 Task: Analyze stock price data using moving averages.
Action: Mouse moved to (87, 319)
Screenshot: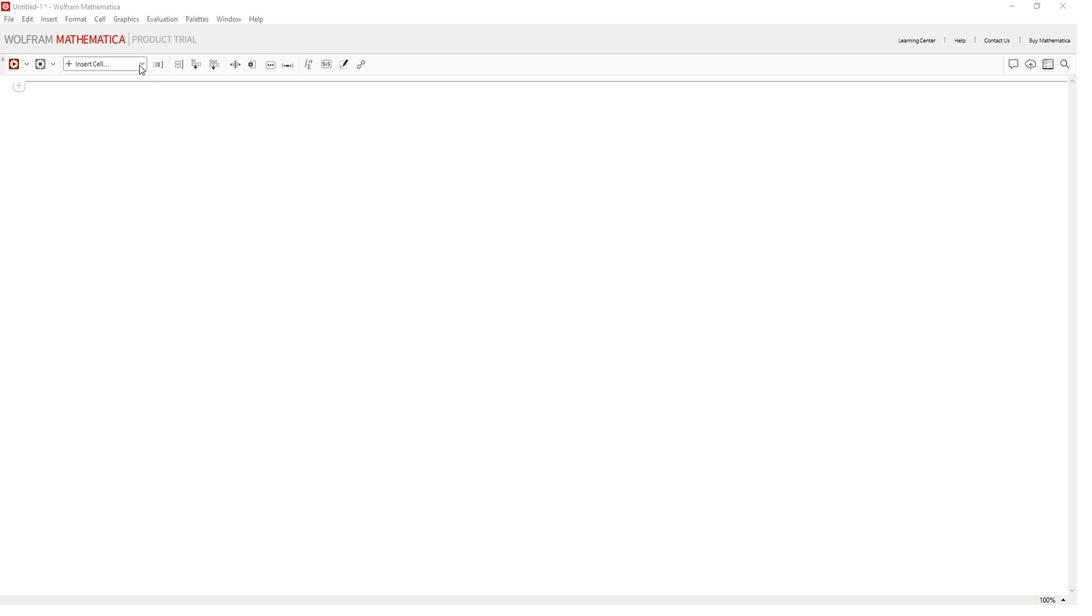 
Action: Mouse pressed left at (87, 319)
Screenshot: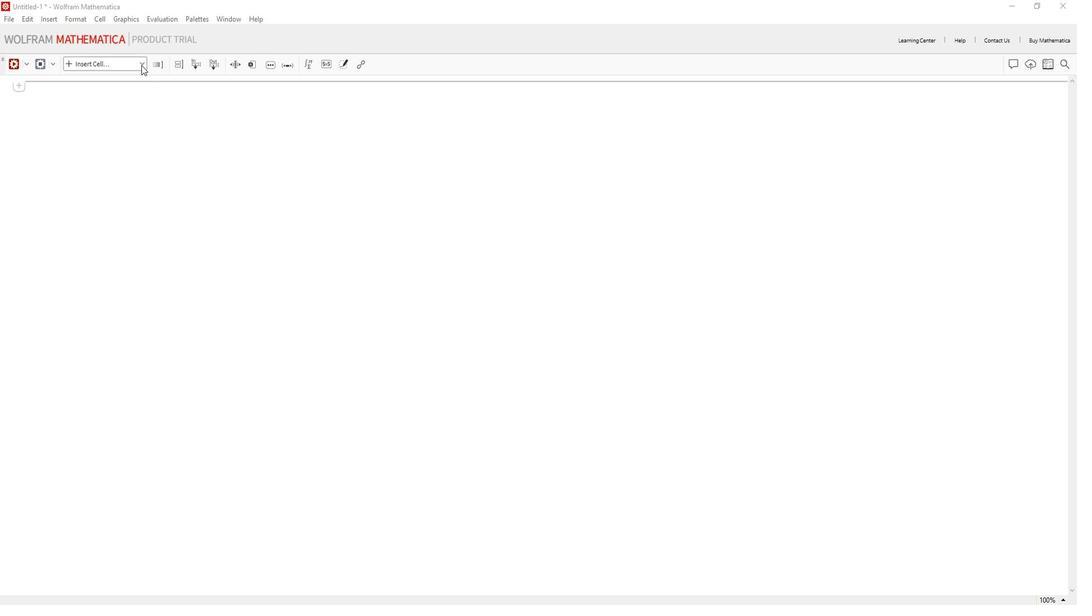 
Action: Mouse moved to (96, 319)
Screenshot: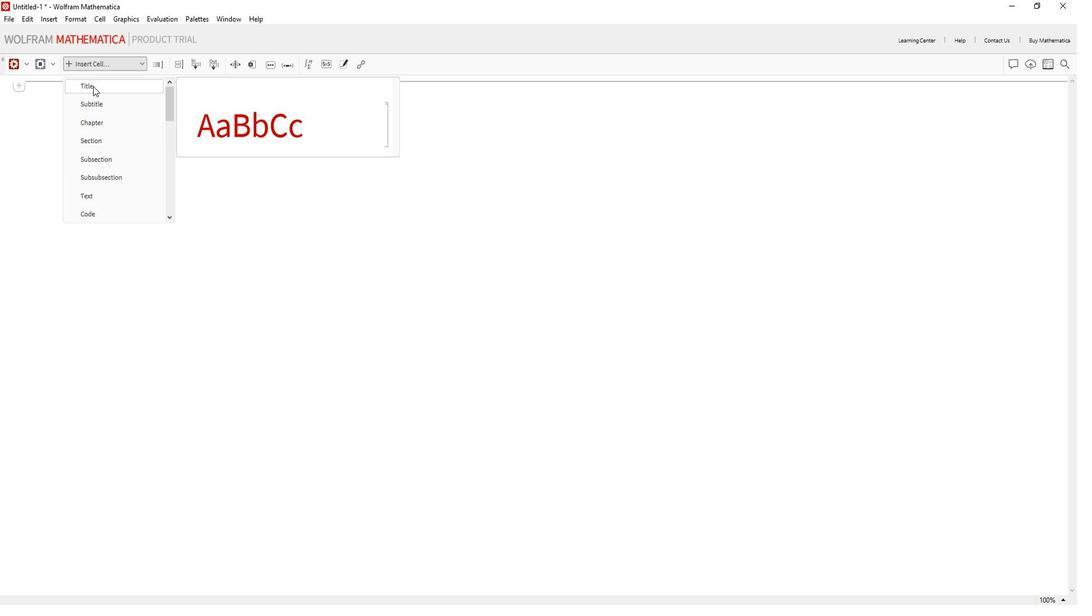 
Action: Mouse pressed left at (96, 319)
Screenshot: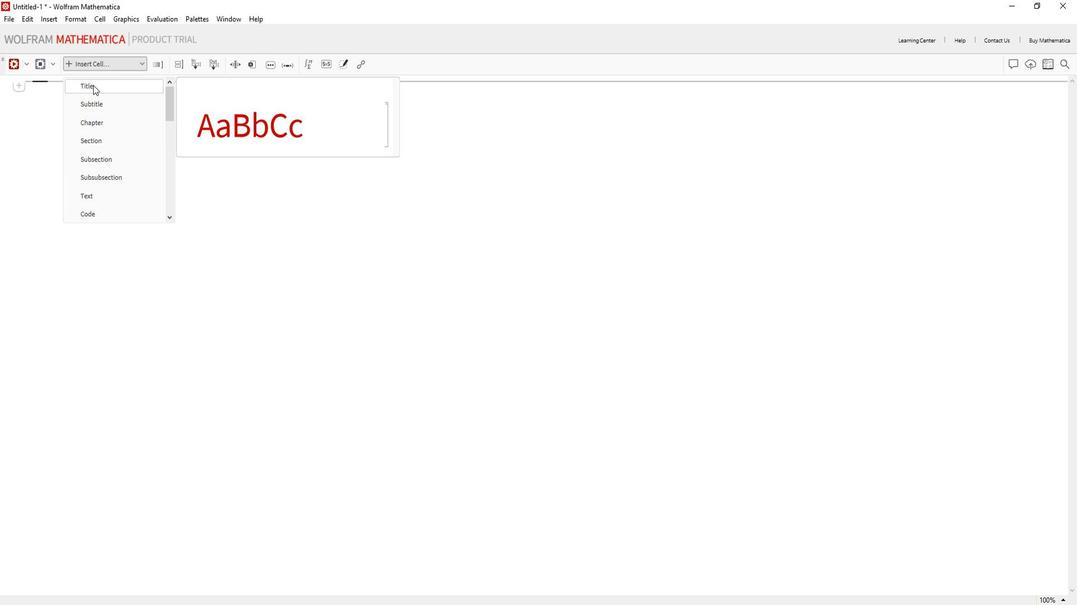 
Action: Mouse moved to (83, 317)
Screenshot: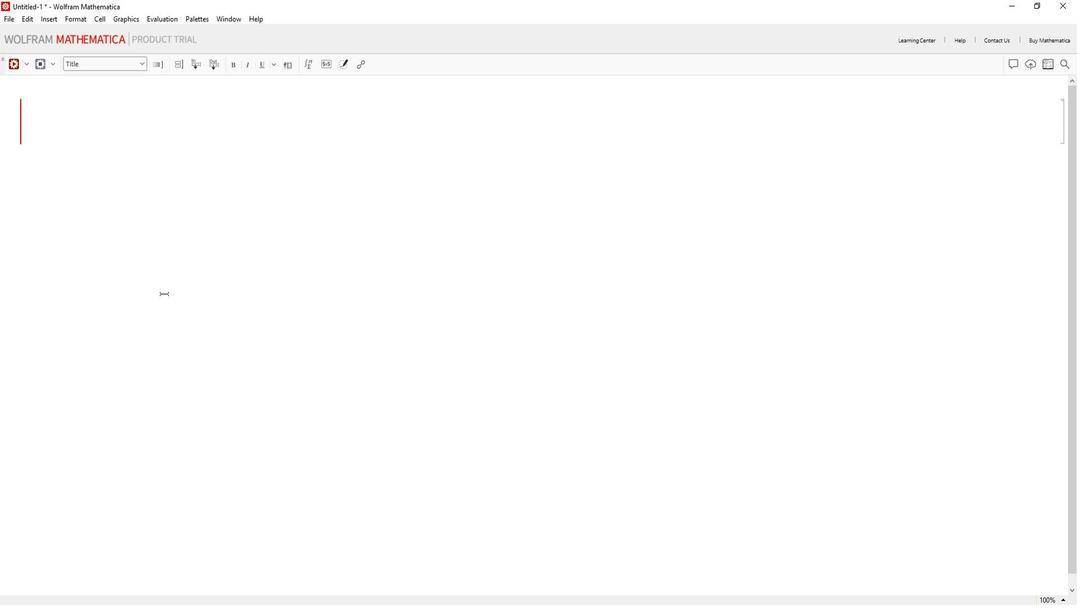 
Action: Key pressed <Key.caps_lock>A<Key.caps_lock>nalyze<Key.space><Key.caps_lock>S<Key.caps_lock><Key.backspace>stock<Key.space>price<Key.space>data<Key.backspace><Key.backspace><Key.backspace><Key.backspace><Key.backspace><Key.backspace>e
Screenshot: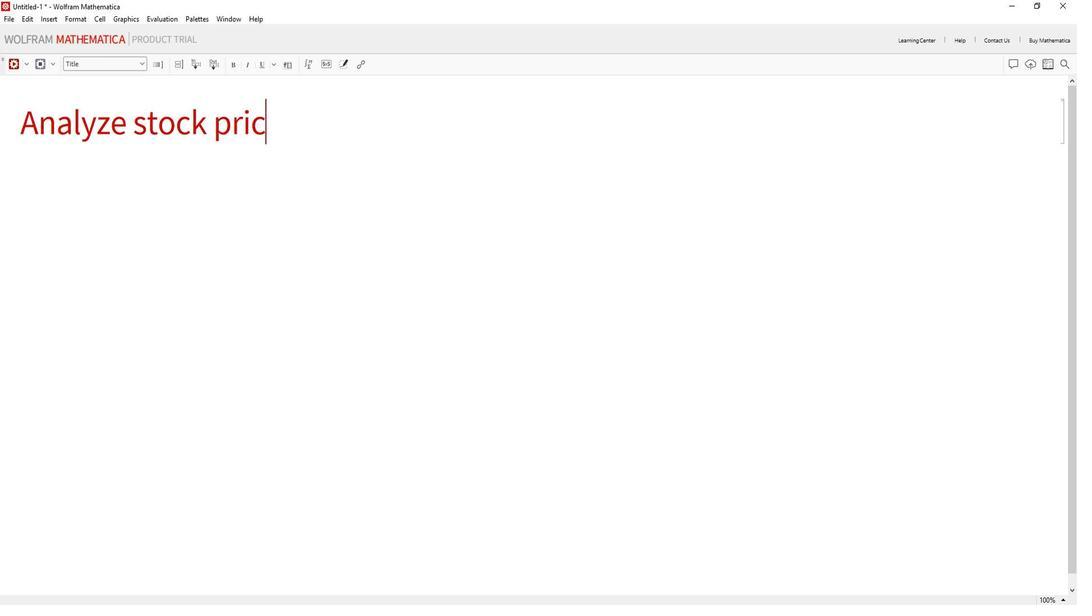 
Action: Mouse moved to (85, 318)
Screenshot: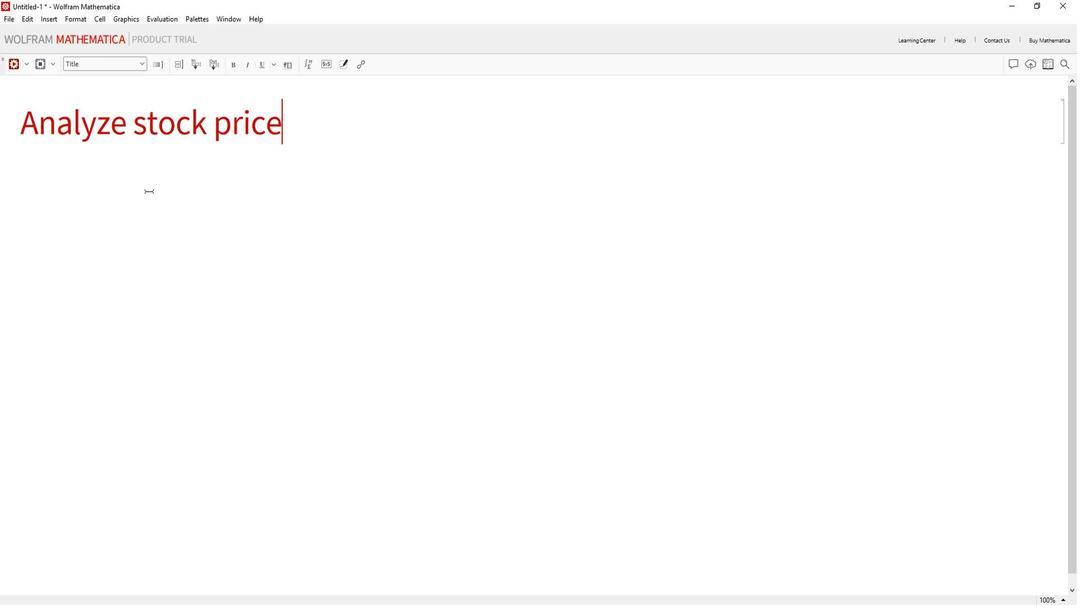 
Action: Mouse pressed left at (85, 318)
Screenshot: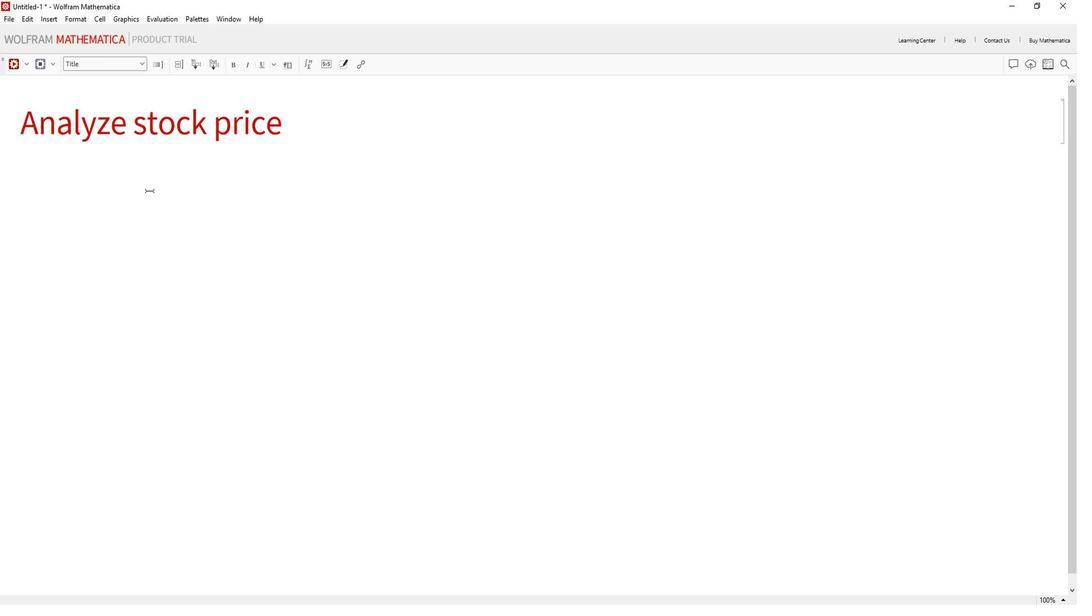 
Action: Mouse moved to (87, 319)
Screenshot: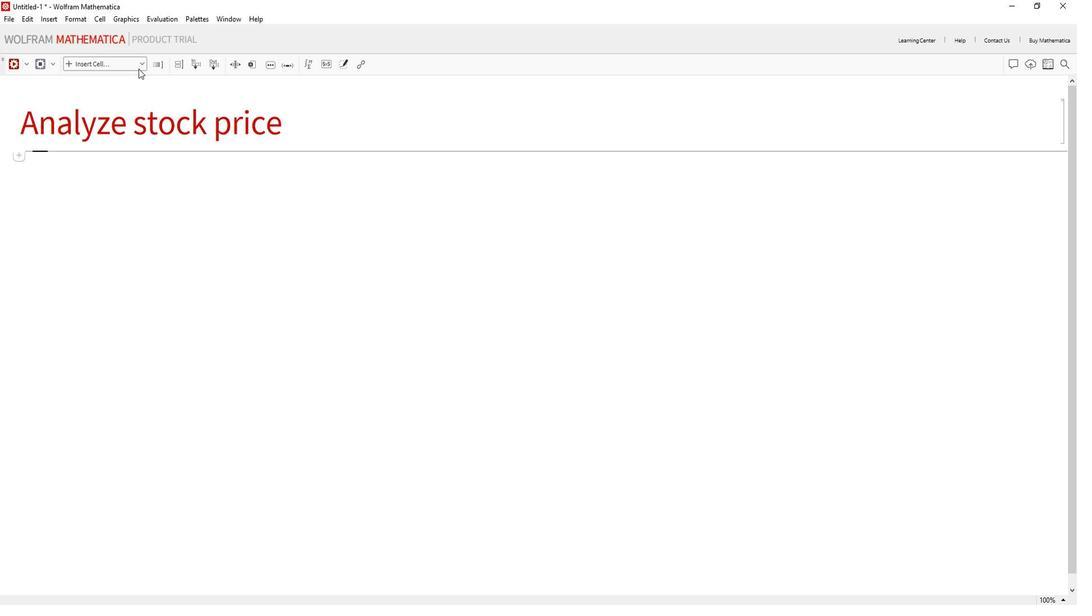
Action: Mouse pressed left at (87, 319)
Screenshot: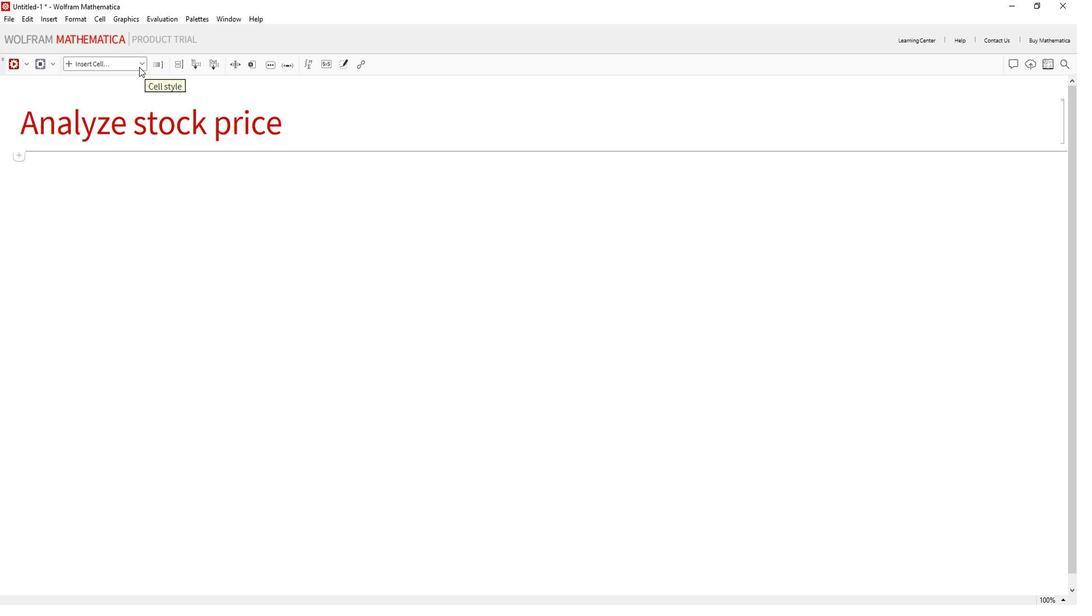 
Action: Mouse moved to (98, 318)
Screenshot: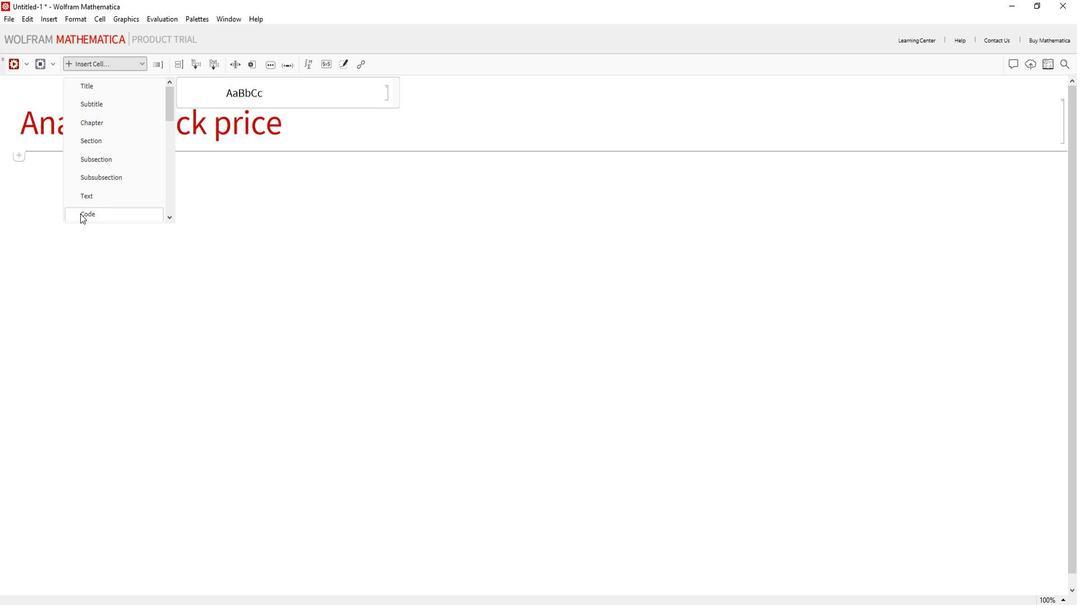 
Action: Mouse pressed left at (98, 318)
Screenshot: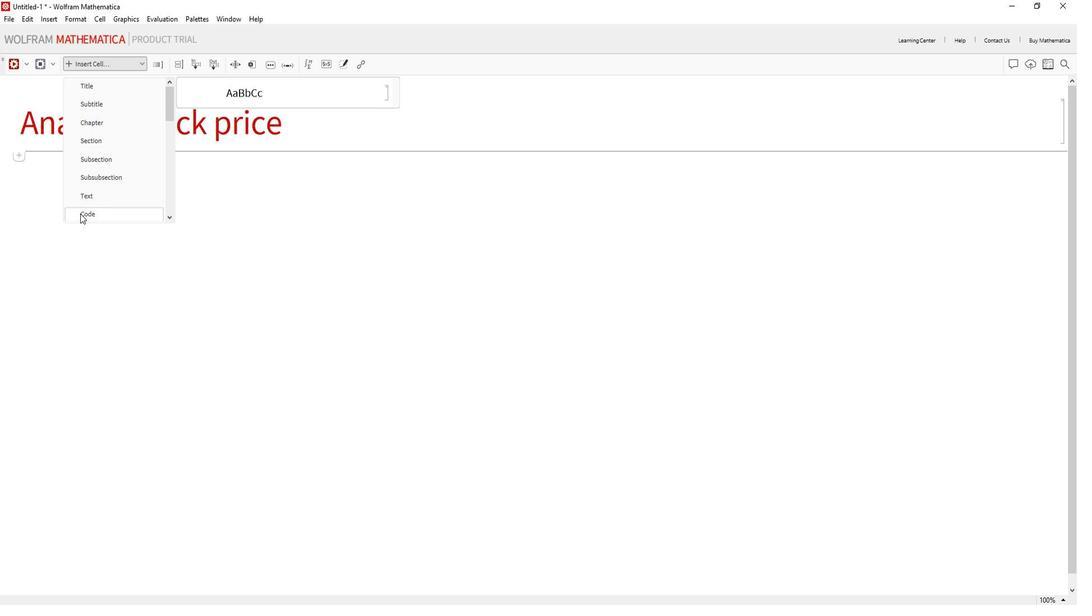 
Action: Mouse moved to (127, 318)
Screenshot: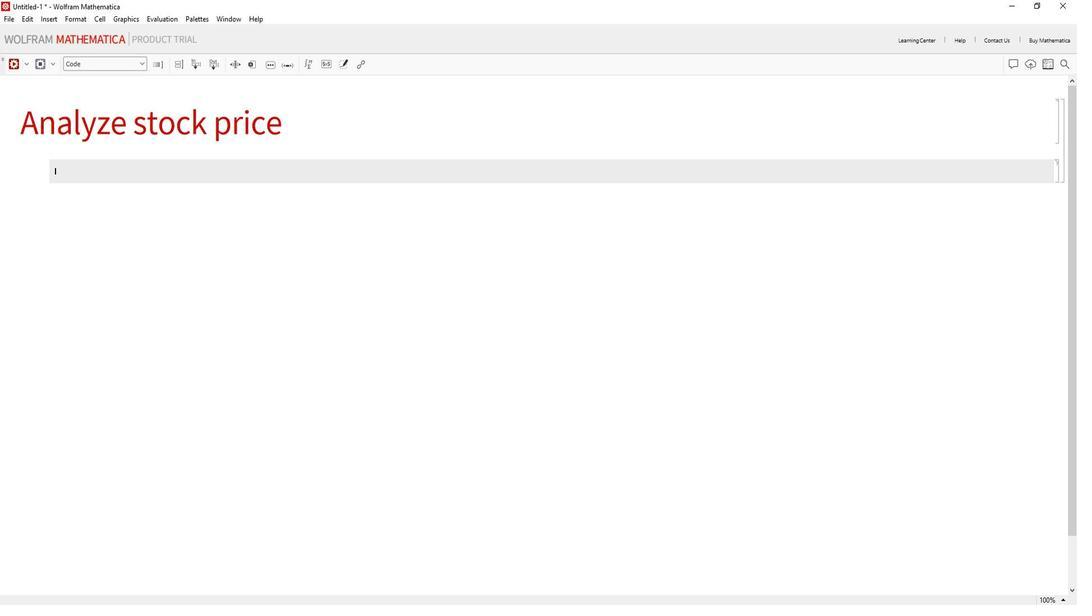 
Action: Mouse pressed left at (127, 318)
Screenshot: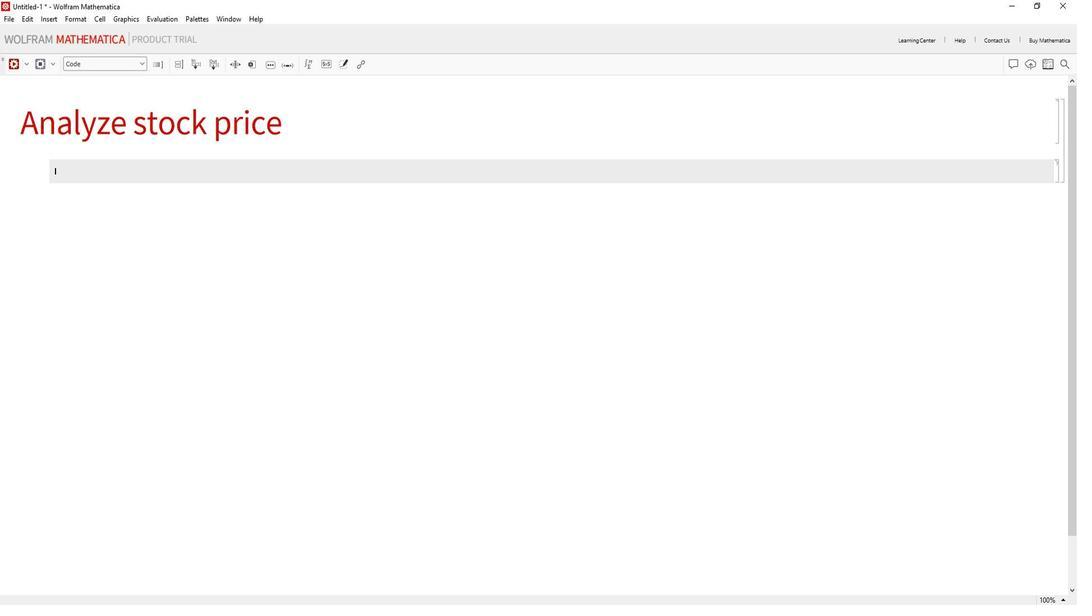 
Action: Mouse moved to (174, 316)
Screenshot: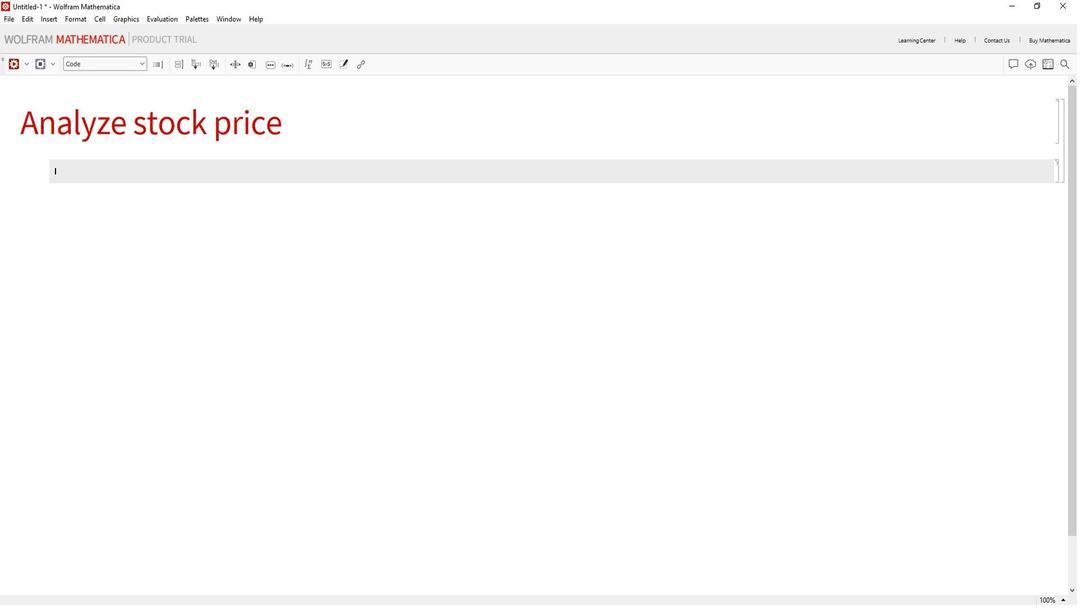 
Action: Mouse scrolled (174, 316) with delta (0, 0)
Screenshot: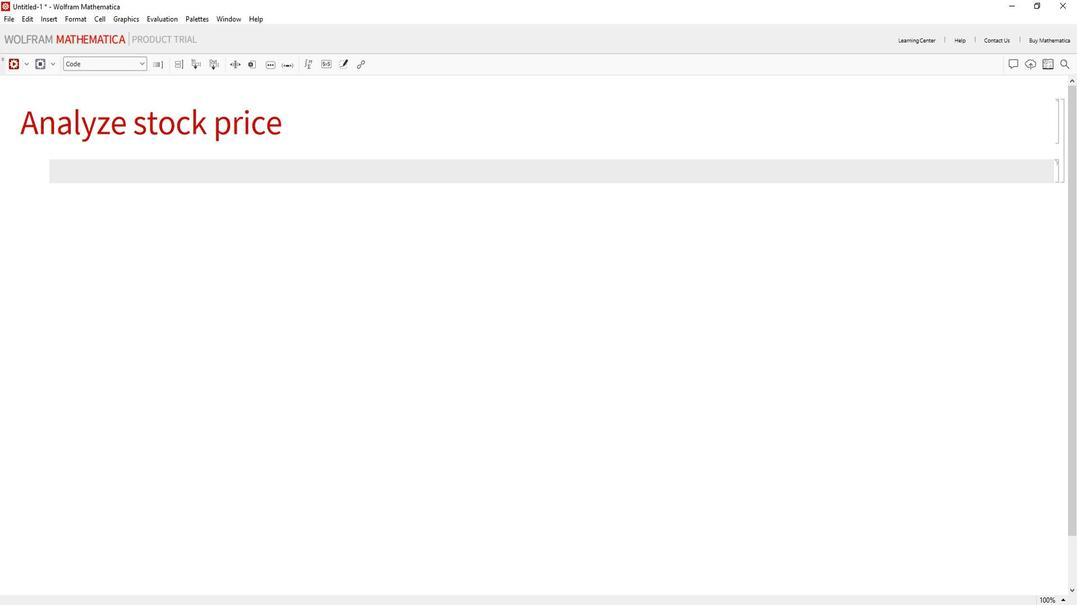 
Action: Mouse scrolled (174, 316) with delta (0, 0)
Screenshot: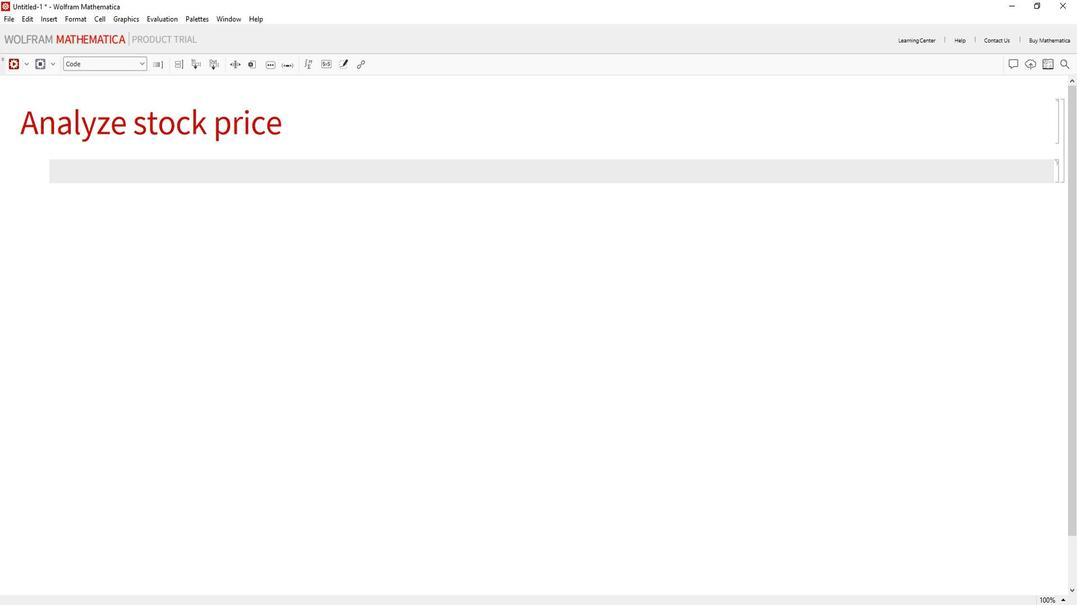 
Action: Mouse scrolled (174, 316) with delta (0, 0)
Screenshot: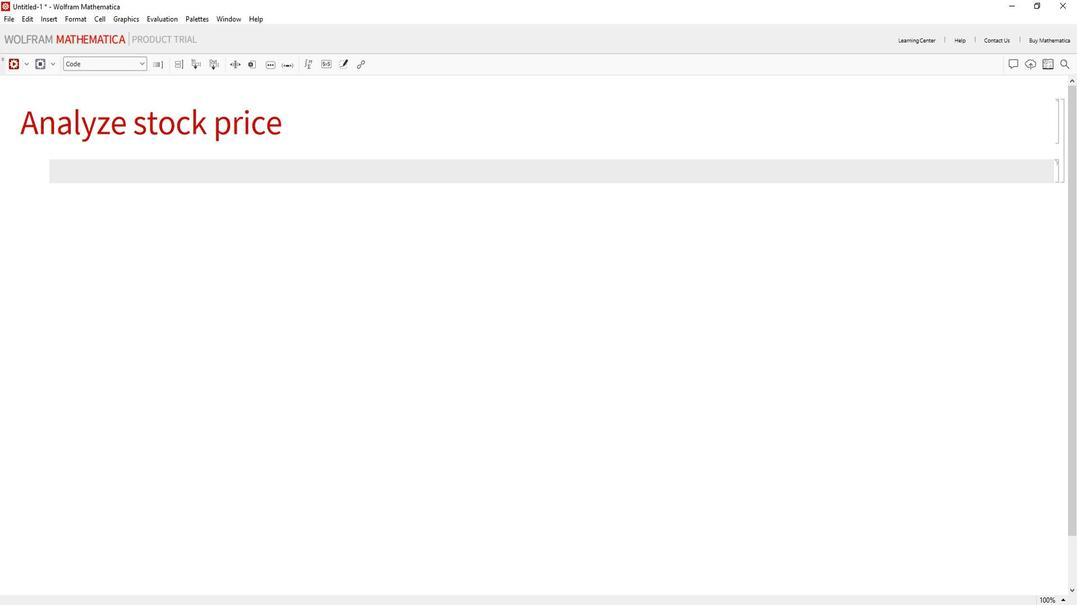 
Action: Mouse scrolled (174, 316) with delta (0, 0)
Screenshot: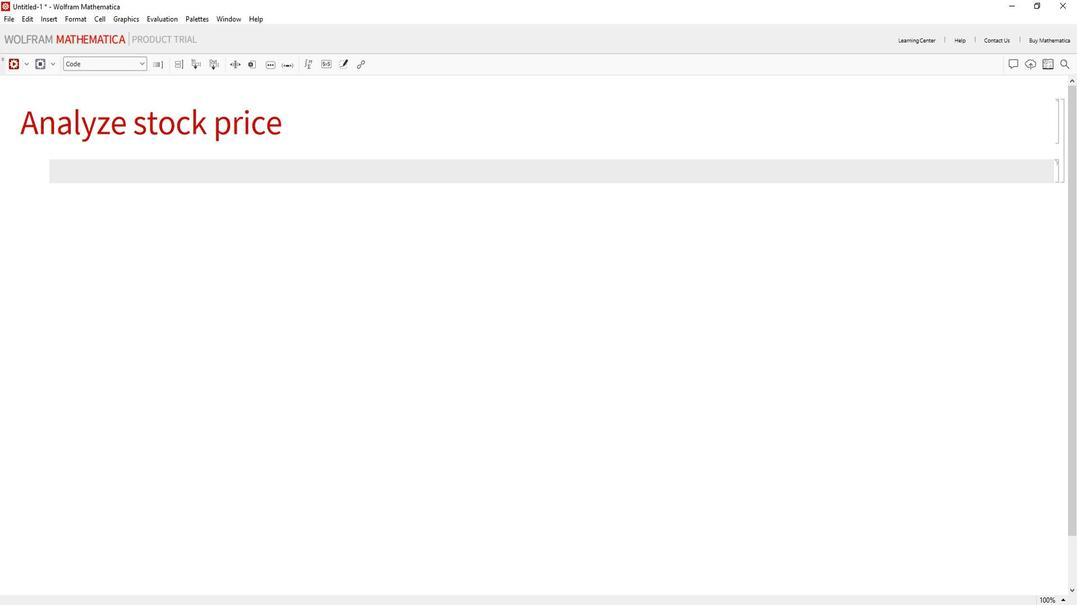 
Action: Mouse moved to (103, 318)
Screenshot: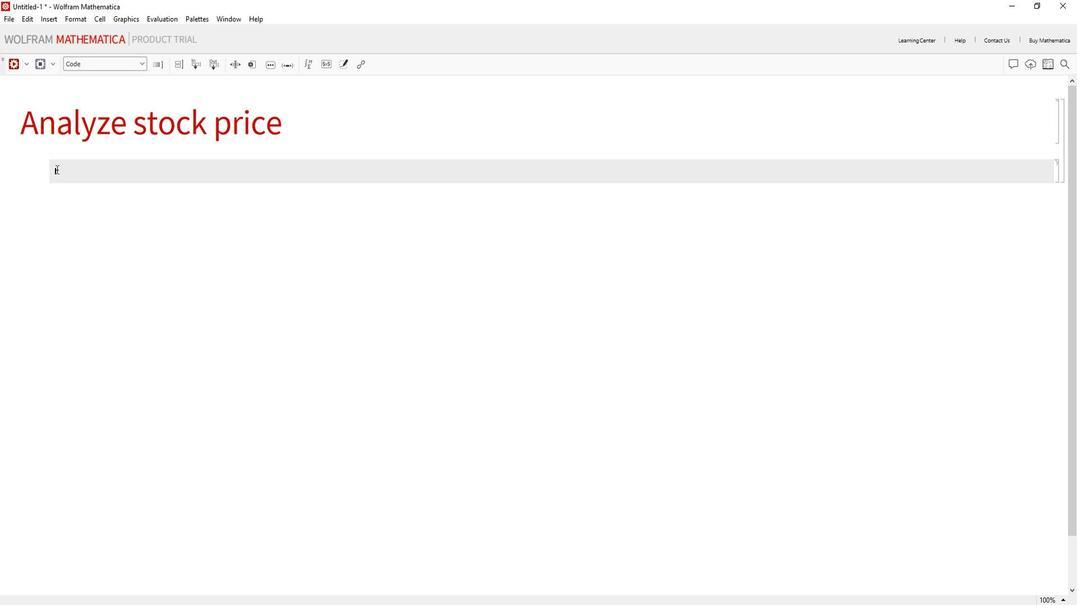 
Action: Mouse pressed left at (103, 318)
Screenshot: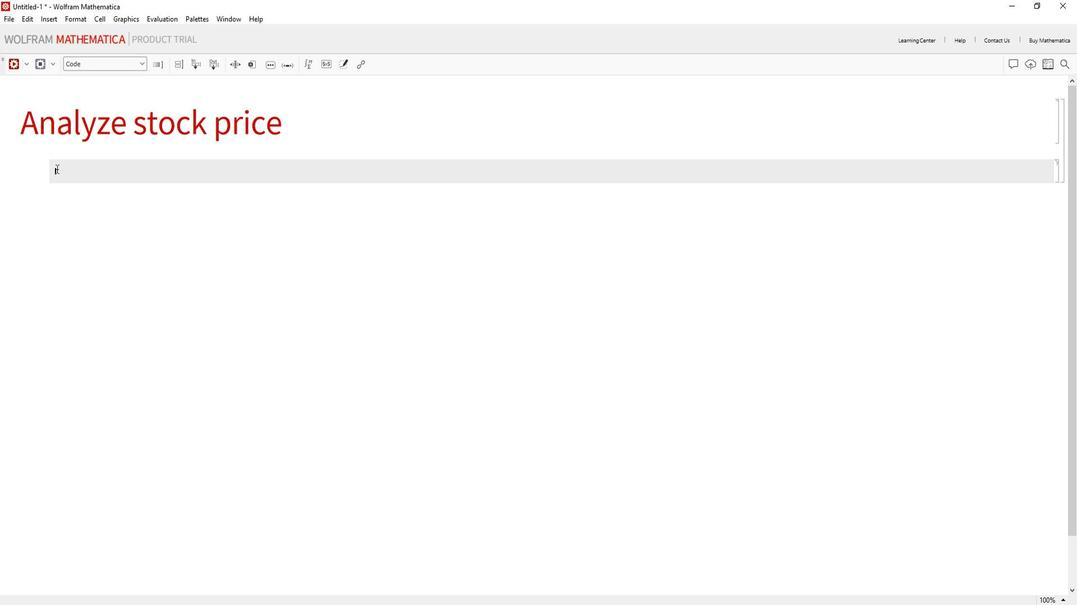 
Action: Key pressed <Key.backspace>stock<Key.caps_lock>P<Key.caps_lock>rices<Key.space><Key.space>=<Key.space><Key.backspace><Key.backspace><Key.backspace>=<Key.space><Key.caps_lock>F<Key.caps_lock>inac<Key.backspace>ncial<Key.caps_lock>D<Key.caps_lock>ata[<Key.shift_r>"<Key.caps_lock>AAPL<Key.right>,<Key.space><Key.shift_r>"<Key.caps_lock>c<Key.caps_lock>LO<Key.backspace><Key.backspace><Key.backspace>C<Key.caps_lock>lose<Key.right>,<Key.space><Key.shift_r>{{2022.<Key.space>1,<Key.space>1<Key.right>,<Key.space><Key.shift_r>{2023,<Key.space>1,<Key.space>
Screenshot: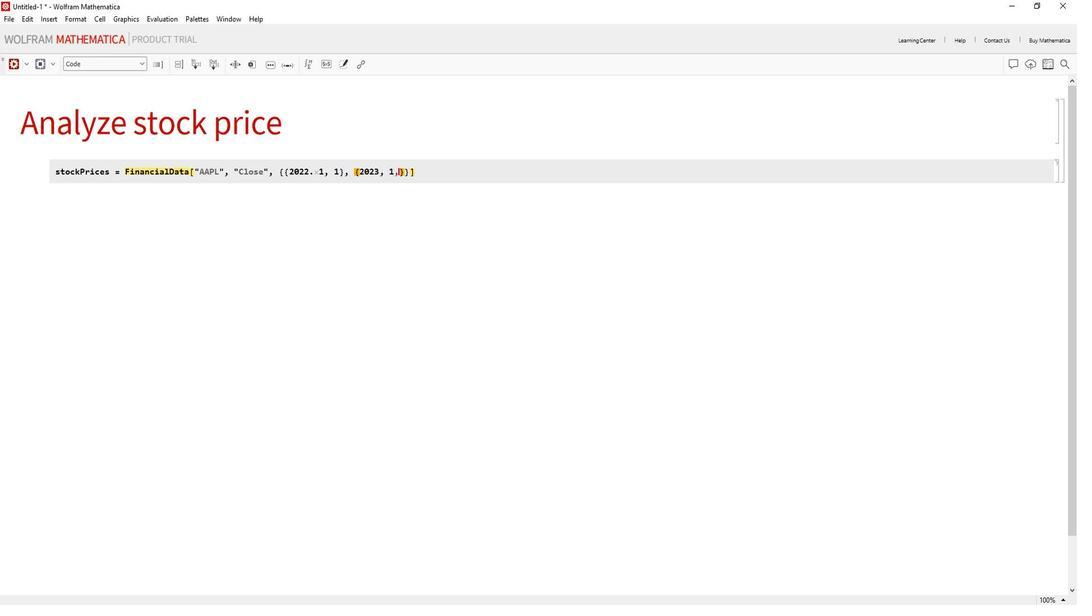 
Action: Mouse moved to (171, 316)
Screenshot: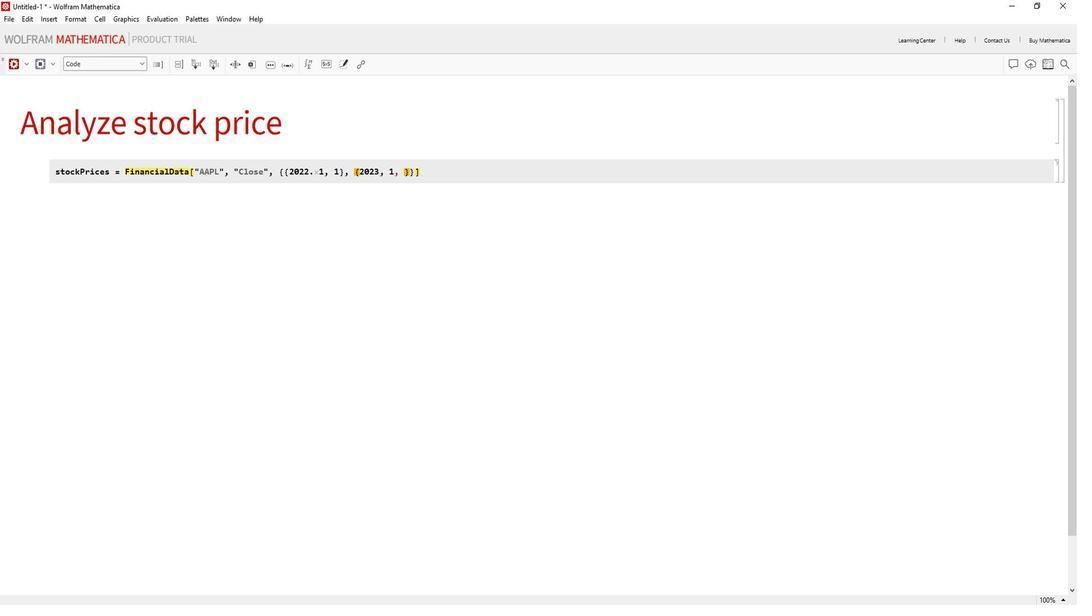 
Action: Mouse pressed left at (171, 316)
Screenshot: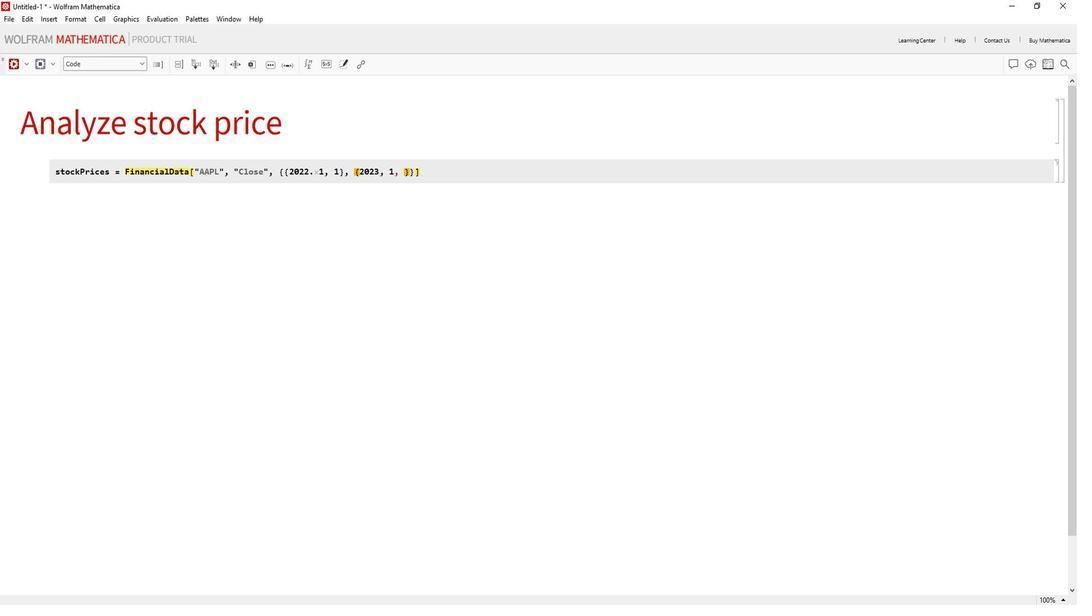 
Action: Mouse moved to (37, 318)
Screenshot: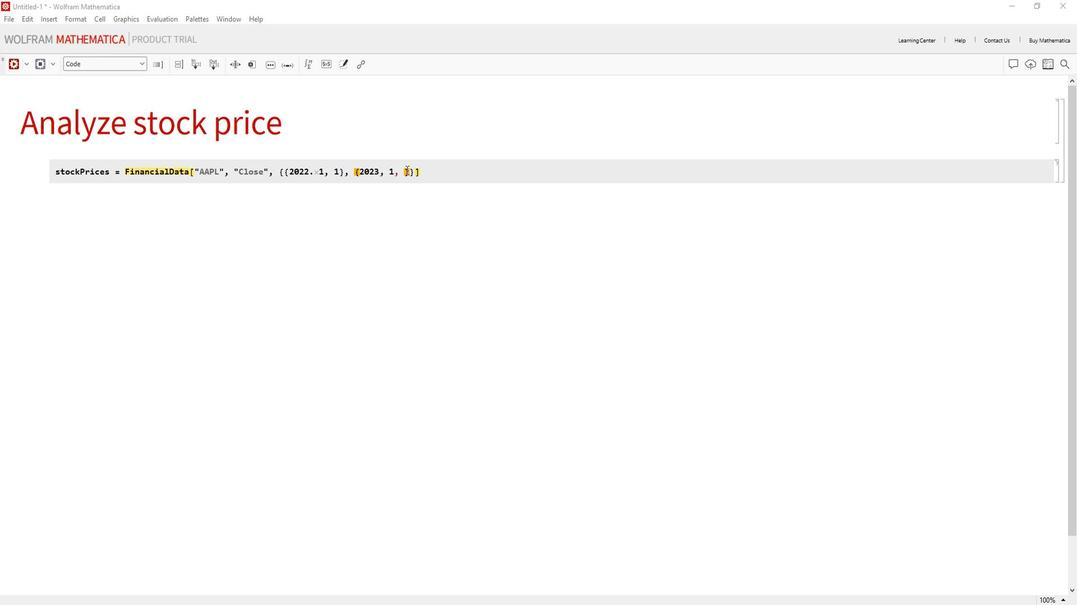 
Action: Mouse pressed left at (37, 318)
Screenshot: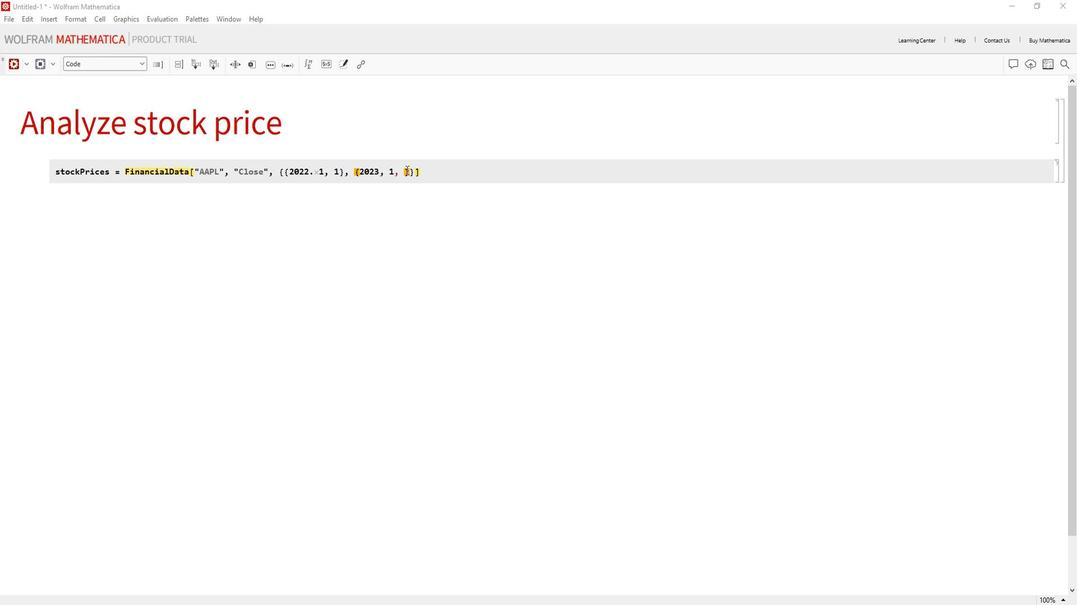 
Action: Mouse moved to (38, 318)
Screenshot: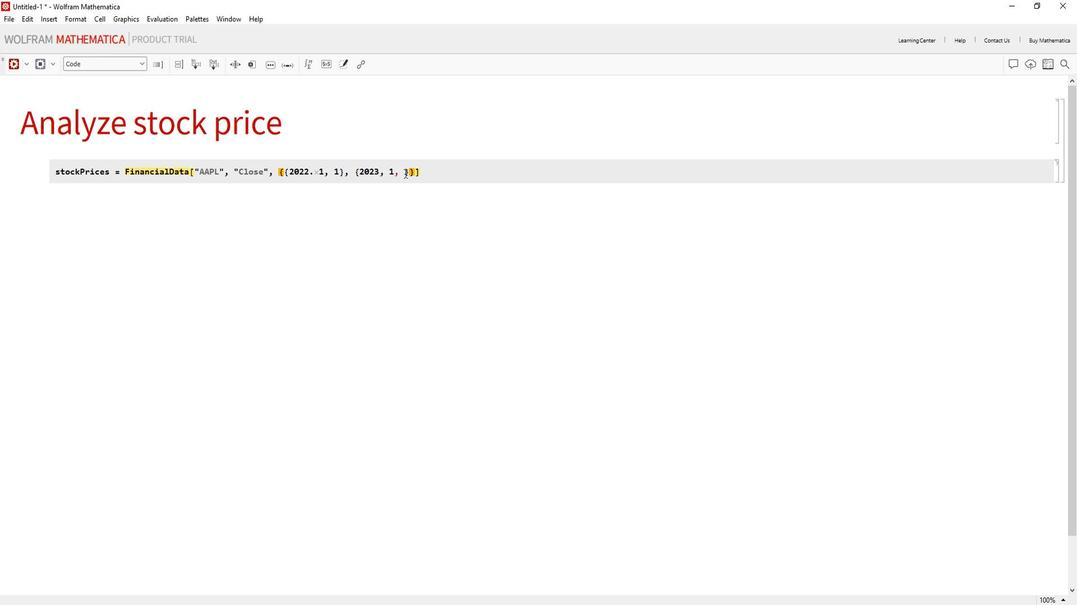 
Action: Mouse pressed left at (38, 318)
Screenshot: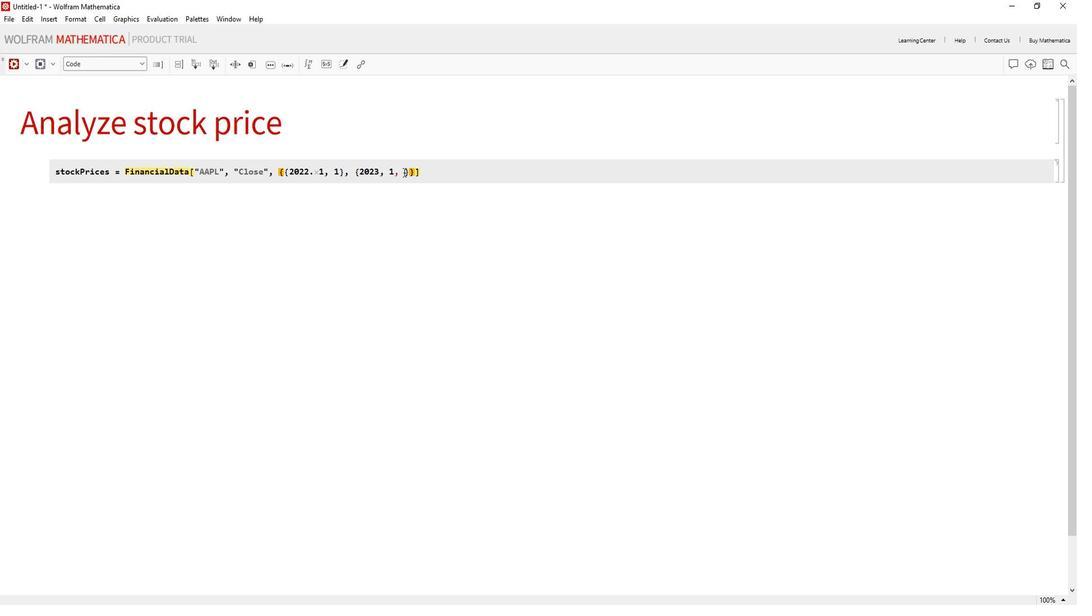 
Action: Mouse moved to (36, 318)
Screenshot: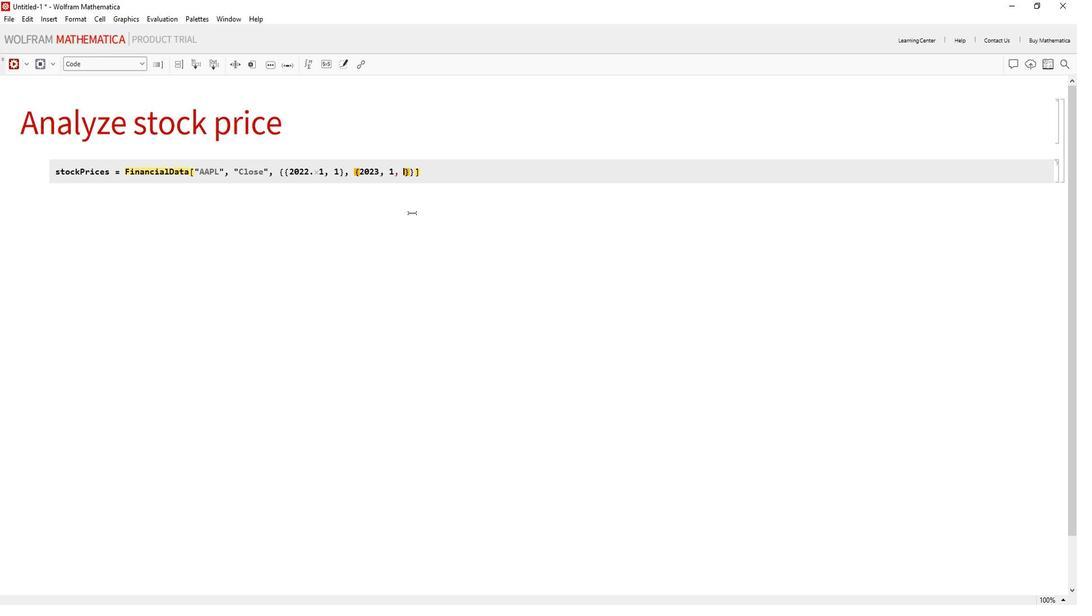
Action: Key pressed 1
Screenshot: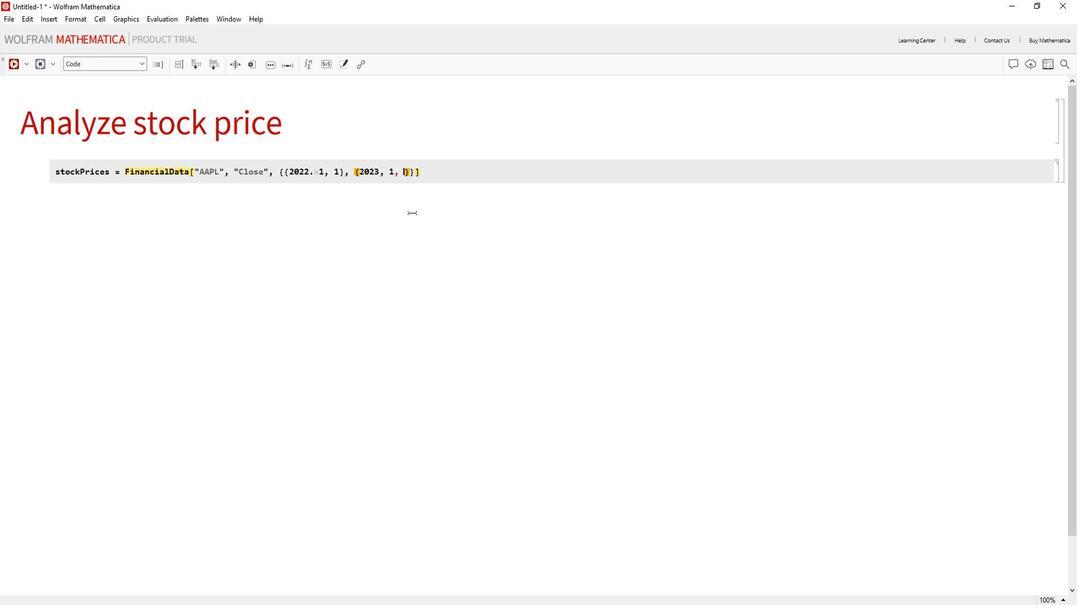 
Action: Mouse moved to (36, 318)
Screenshot: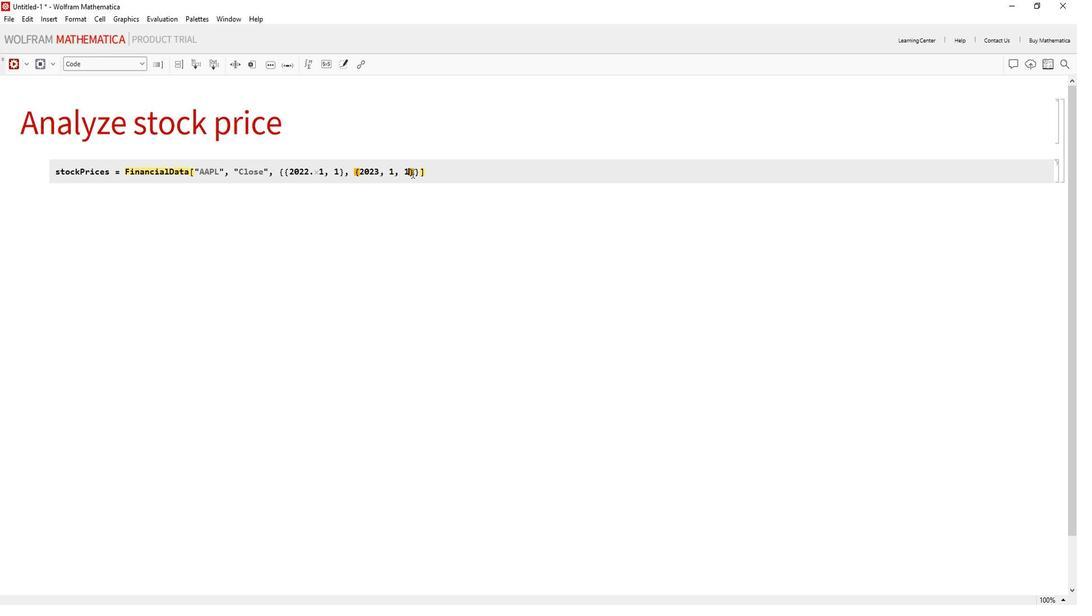 
Action: Mouse pressed left at (36, 318)
Screenshot: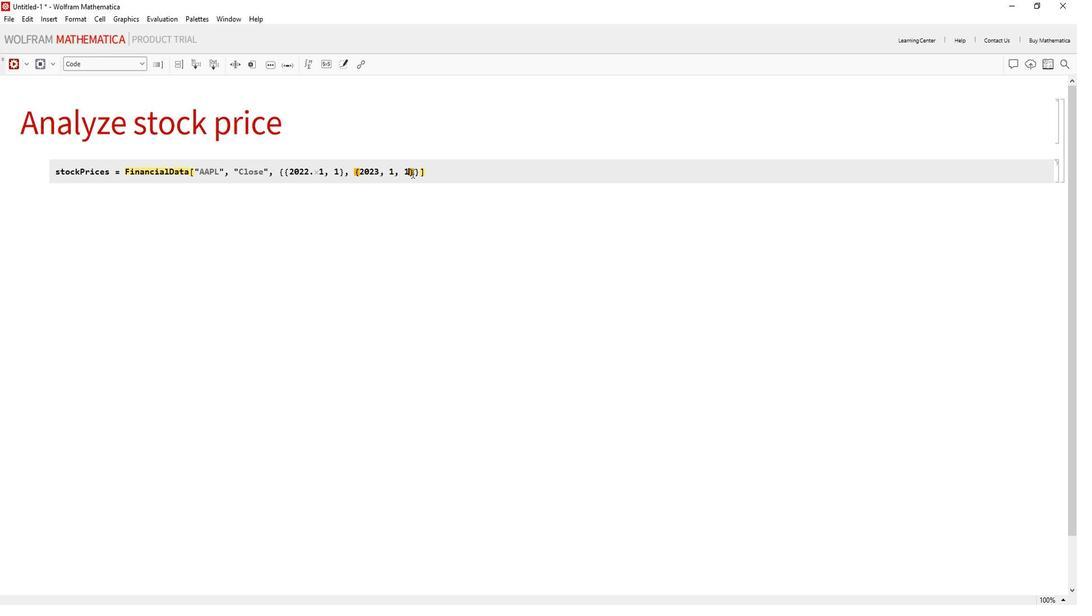 
Action: Mouse moved to (36, 318)
Screenshot: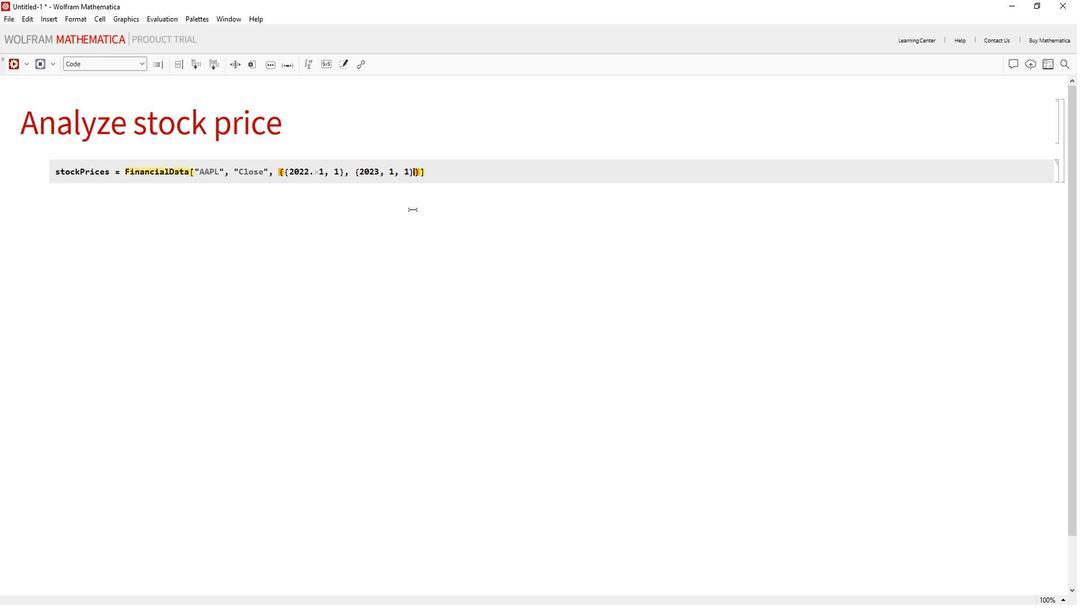 
Action: Key pressed ,<Key.space><Key.shift_r>"<Key.caps_lock>D<Key.caps_lock>ay<Key.right><Key.right><Key.right>;<Key.enter>
Screenshot: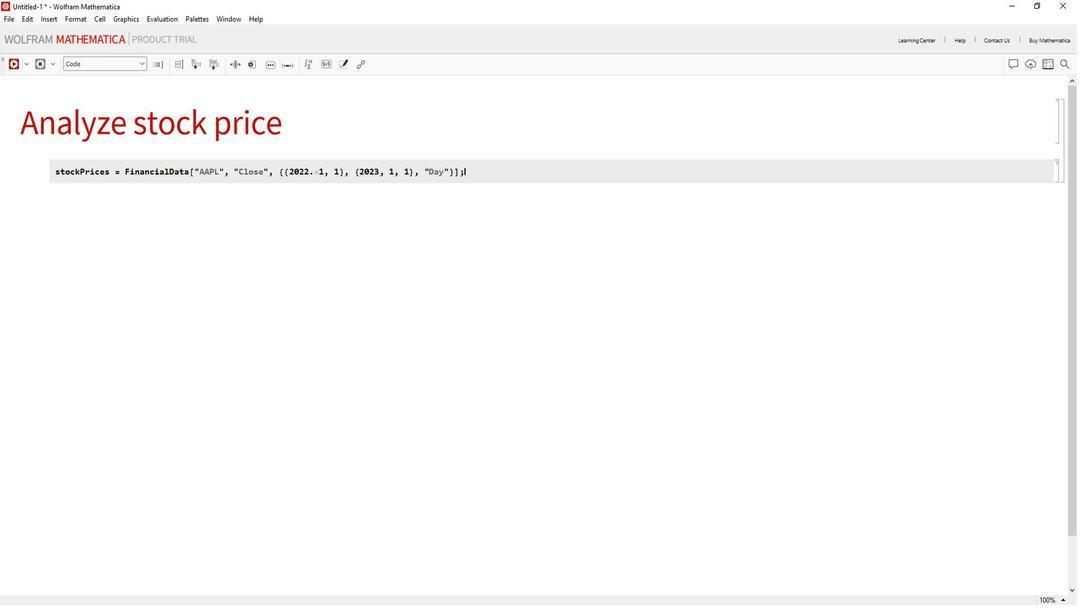 
Action: Mouse moved to (188, 316)
Screenshot: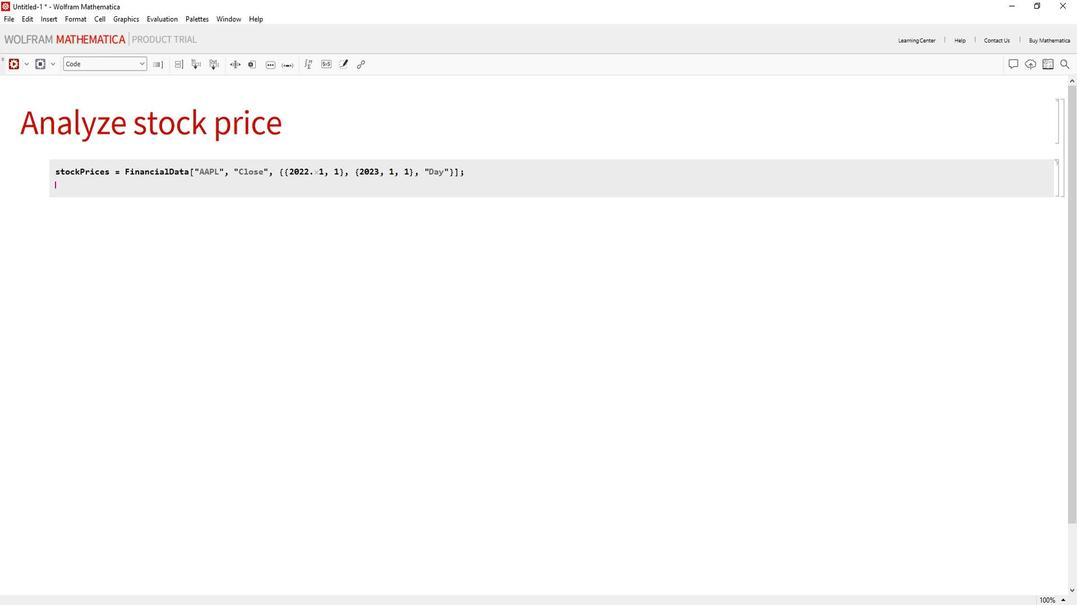 
Action: Mouse pressed left at (188, 316)
Screenshot: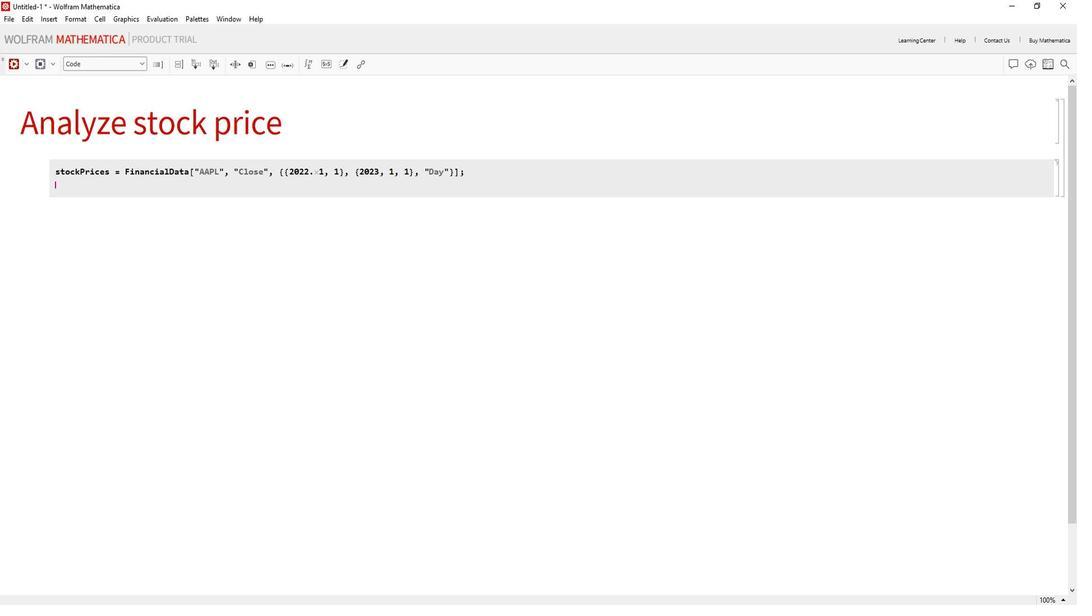 
Action: Mouse moved to (22, 318)
Screenshot: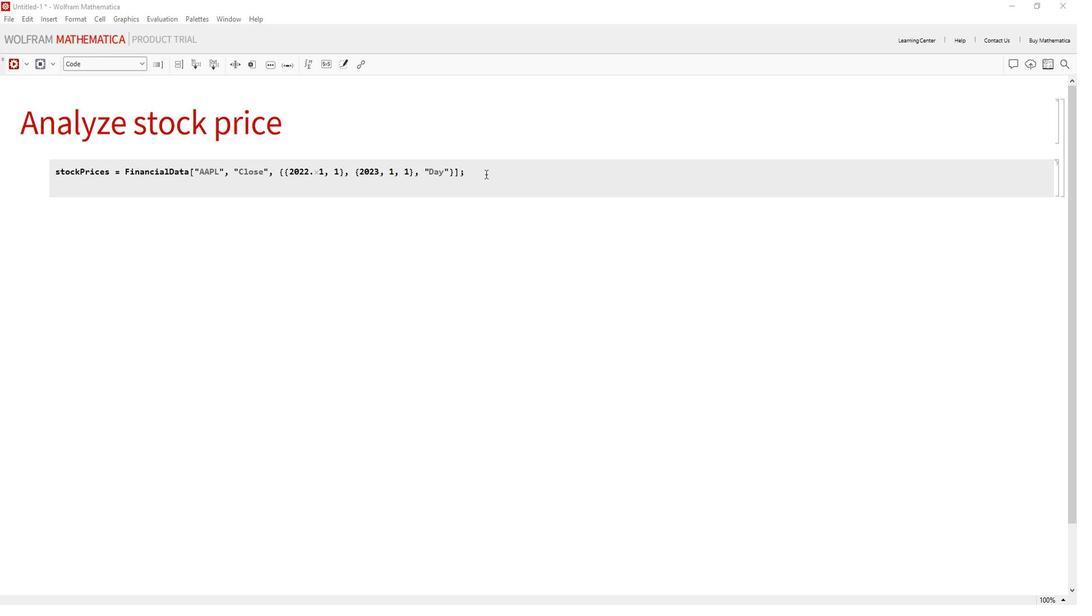 
Action: Mouse pressed left at (22, 318)
Screenshot: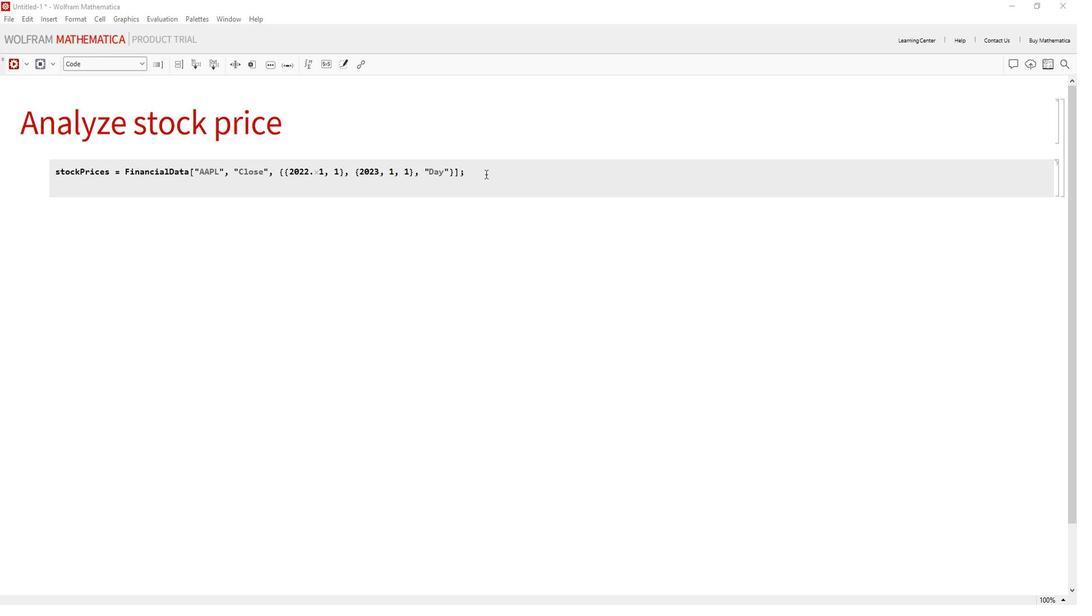 
Action: Key pressed <Key.enter><Key.enter>moving<Key.caps_lock>A<Key.caps_lock>verage20<Key.caps_lock>D<Key.caps_lock>ays<Key.space>=<Key.space><Key.caps_lock>M<Key.caps_lock>oving<Key.caps_lock>A<Key.caps_lock>verage[stock<Key.caps_lock>P<Key.caps_lock>rices,<Key.space>20<Key.right>;<Key.enter>moving<Key.caps_lock>A<Key.caps_lock>verage50<Key.caps_lock>D<Key.caps_lock>ays<Key.space>=<Key.space><Key.caps_lock>M<Key.caps_lock>ove<Key.backspace>ing<Key.caps_lock>A<Key.caps_lock>verage[stock<Key.caps_lock>P<Key.caps_lock>rince<Key.backspace><Key.backspace><Key.backspace>ces,<Key.space>2<Key.backspace>50
Screenshot: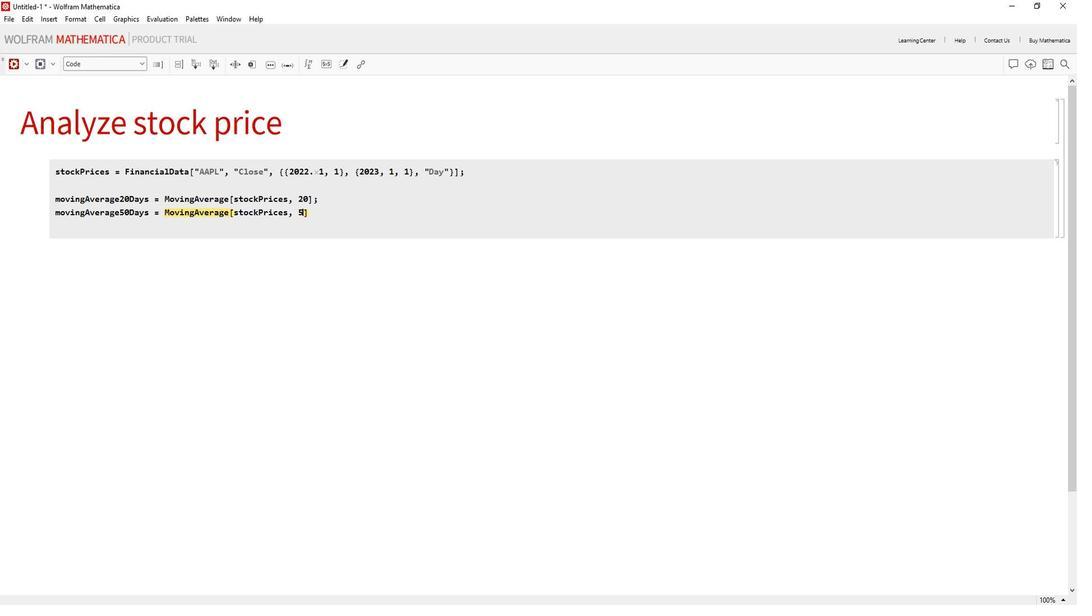 
Action: Mouse moved to (52, 318)
Screenshot: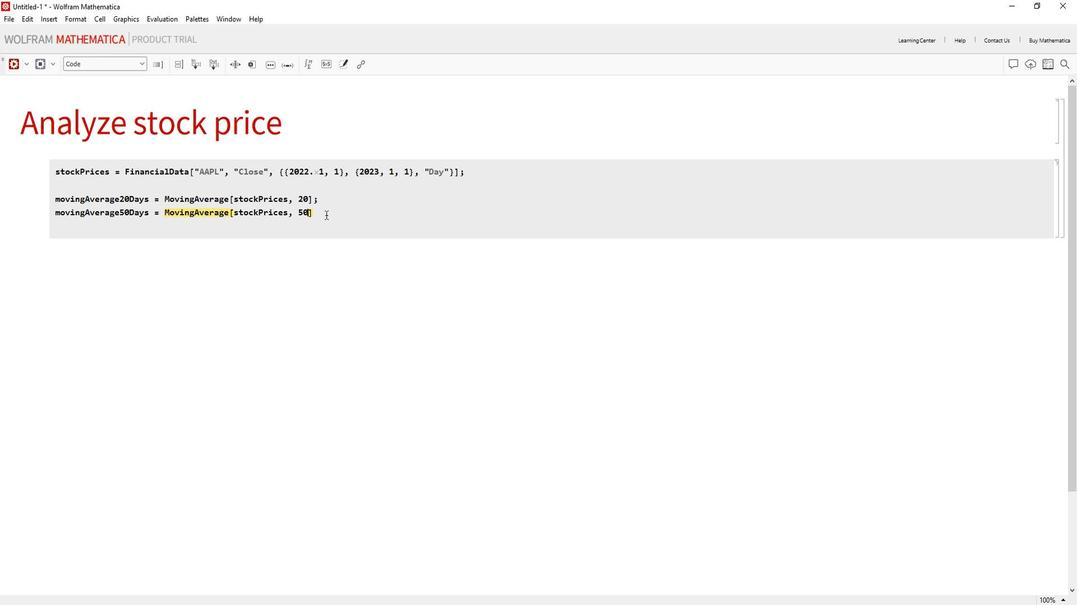 
Action: Mouse pressed left at (52, 318)
Screenshot: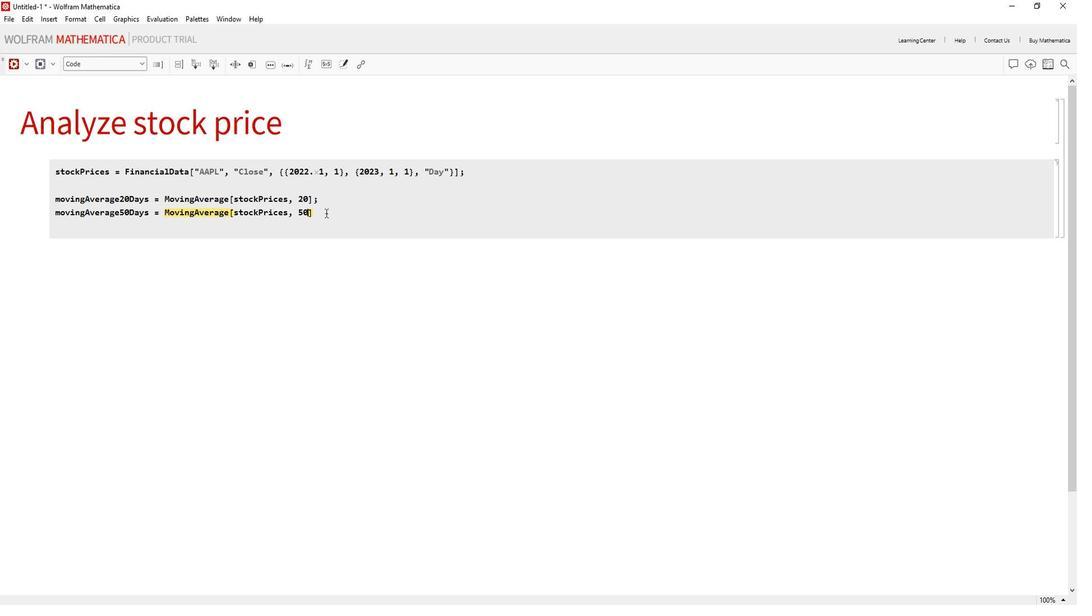 
Action: Key pressed ;<Key.enter><Key.enter><Key.caps_lock>D<Key.caps_lock>ate<Key.caps_lock>L<Key.caps_lock>ist<Key.caps_lock>P<Key.caps_lock>lot[<Key.shift_r>{<Key.caps_lock><Key.caps_lock>stock<Key.caps_lock>P<Key.caps_lock>rices,<Key.space>moving<Key.caps_lock>A<Key.caps_lock>verage<Key.tab>,<Key.space>movi<Key.down><Key.enter><Key.right>,<Key.enter><Key.enter>
Screenshot: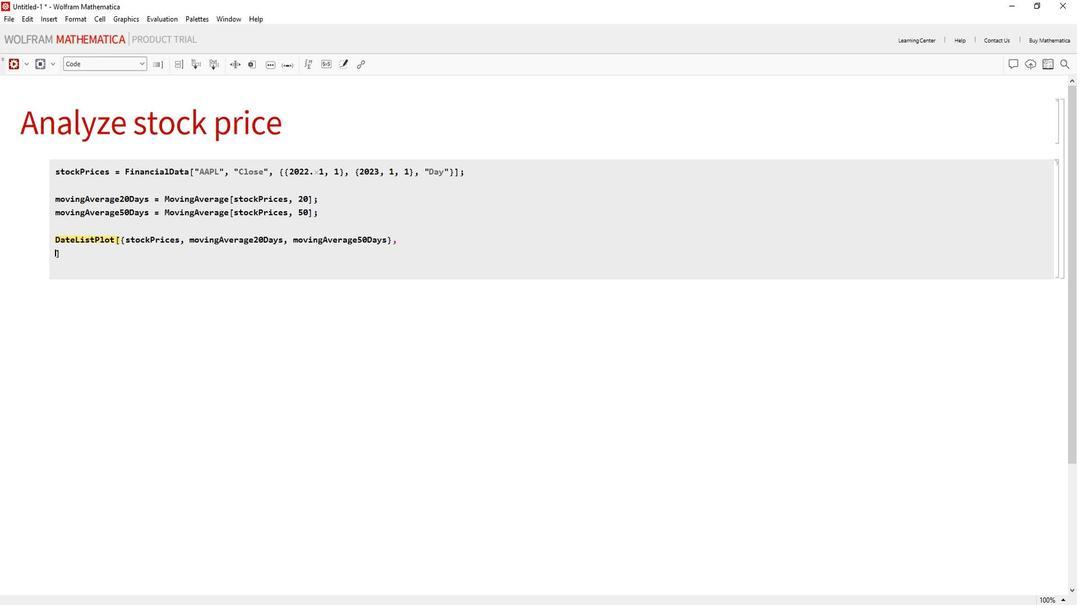 
Action: Mouse moved to (100, 318)
Screenshot: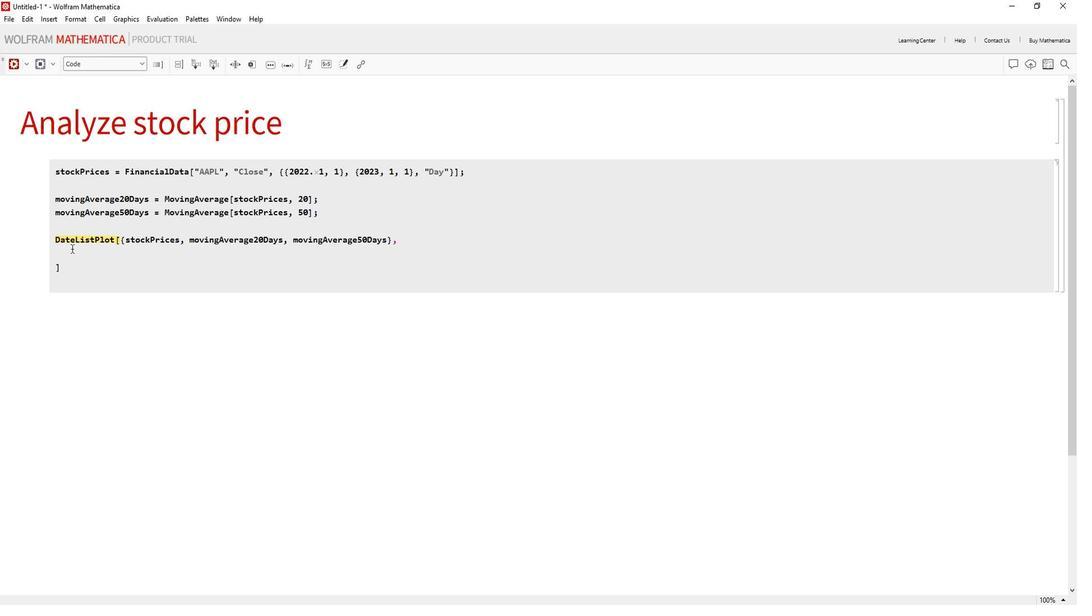
Action: Mouse pressed left at (100, 318)
Screenshot: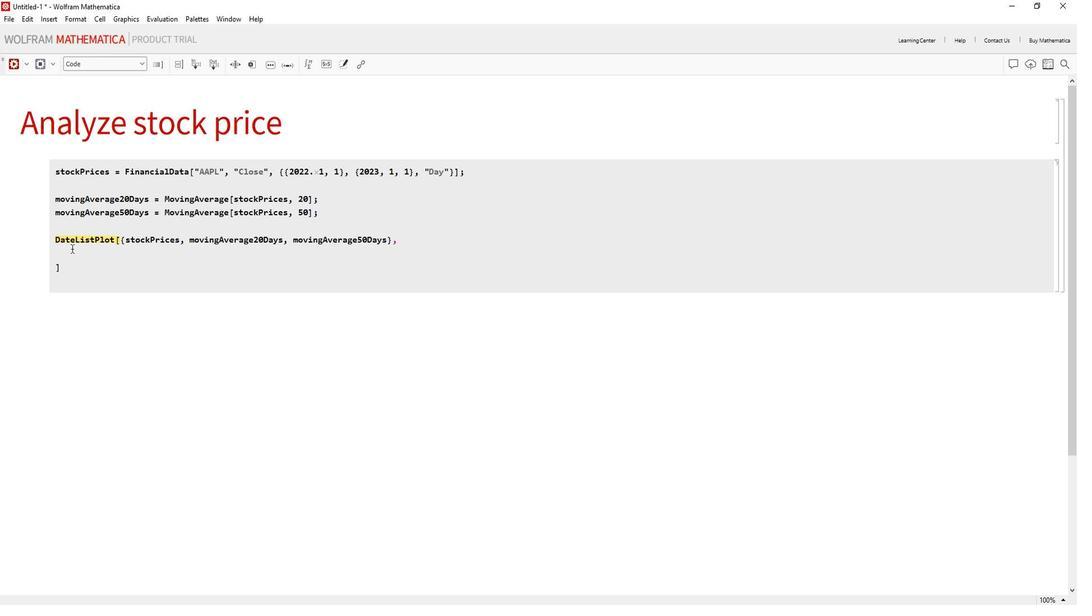 
Action: Mouse moved to (99, 318)
Screenshot: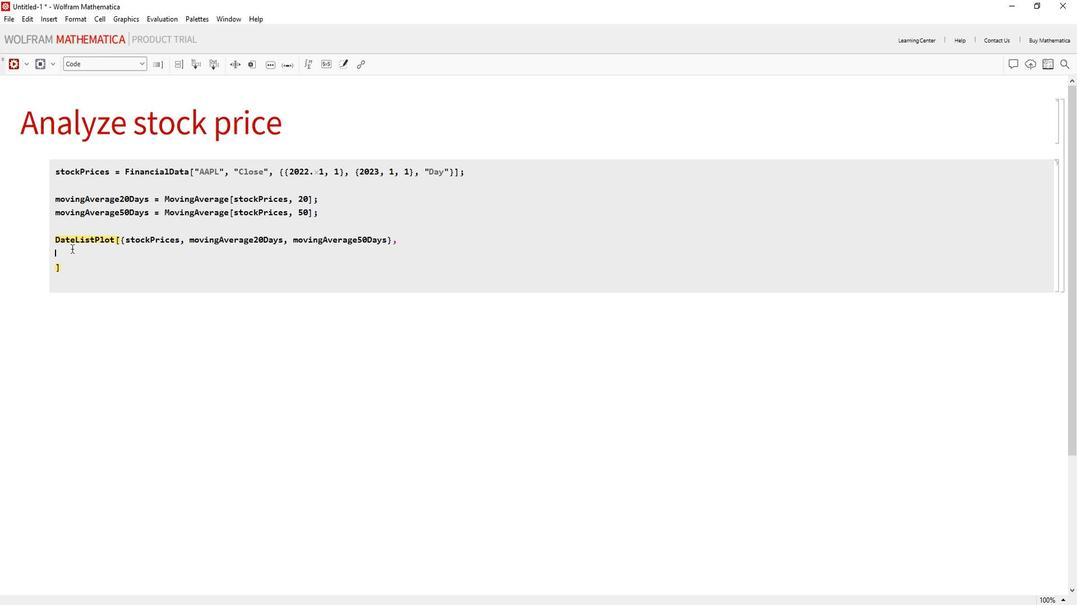 
Action: Key pressed <Key.tab><Key.caps_lock>P<Key.caps_lock>lot<Key.caps_lock>S<Key.caps_lock>tyle<Key.space>-<Key.shift_r>><Key.space><Key.shift_r>{<Key.caps_lock>B<Key.caps_lock>lue,<Key.space><Key.caps_lock>R<Key.caps_lock>ed,<Key.space><Key.caps_lock>G<Key.caps_lock>reen<Key.space><Key.backspace><Key.right>,'<Key.enter><Key.backspace><Key.backspace><Key.backspace><Key.enter><Key.caps_lock>P<Key.caps_lock>lot<Key.caps_lock>L<Key.caps_lock>egends<Key.space>-<Key.shift_r>><Key.space><Key.shift_r>{<Key.shift_r>"<Key.caps_lock>S<Key.caps_lock>tock<Key.space><Key.caps_lock>P<Key.caps_lock>rices<Key.right>,<Key.space><Key.shift_r>"20-<Key.caps_lock>D<Key.caps_lock>ay<Key.space><Key.caps_lock>M<Key.caps_lock>a<Key.backspace><Key.caps_lock>A<Key.right>,<Key.space><Key.shift_r>"50-<Key.caps_lock>d<Key.caps_lock>A<Key.backspace><Key.backspace>D<Key.caps_lock>ay<Key.space><Key.caps_lock>M<Key.caps_lock><Key.caps_lock>A<Key.right><Key.right>,<Key.enter><Key.caps_lock>i<Key.caps_lock>MAGE<Key.caps_lock><Key.backspace><Key.backspace><Key.backspace><Key.backspace><Key.backspace><Key.caps_lock>I<Key.caps_lock>mage<Key.caps_lock>S<Key.caps_lock>ize<Key.space>-<Key.shift_r>><Key.space>600,<Key.enter><Key.caps_lock>F<Key.caps_lock>rame<Key.caps_lock>L<Key.caps_lock>abel<Key.space>-<Key.shift_r>><Key.space><Key.shift_r>{<Key.shift_r>"<Key.caps_lock>D<Key.caps_lock>ate<Key.right>,<Key.space><Key.shift_r>"<Key.caps_lock>S<Key.caps_lock>tock<Key.space><Key.caps_lock>P<Key.caps_lock>rice<Key.right><Key.right>,<Key.enter><Key.caps_lock>P<Key.caps_lock>lot<Key.caps_lock>L<Key.caps_lock>able<Key.backspace><Key.backspace>el<Key.space>-<Key.shift_r>><Key.space><Key.shift_r>"<Key.caps_lock>S<Key.caps_lock>tock<Key.space><Key.caps_lock>P<Key.caps_lock>rices<Key.space>with<Key.space><Key.caps_lock>M<Key.caps_lock>oving<Key.space><Key.caps_lock>A<Key.caps_lock>verages<Key.right>
Screenshot: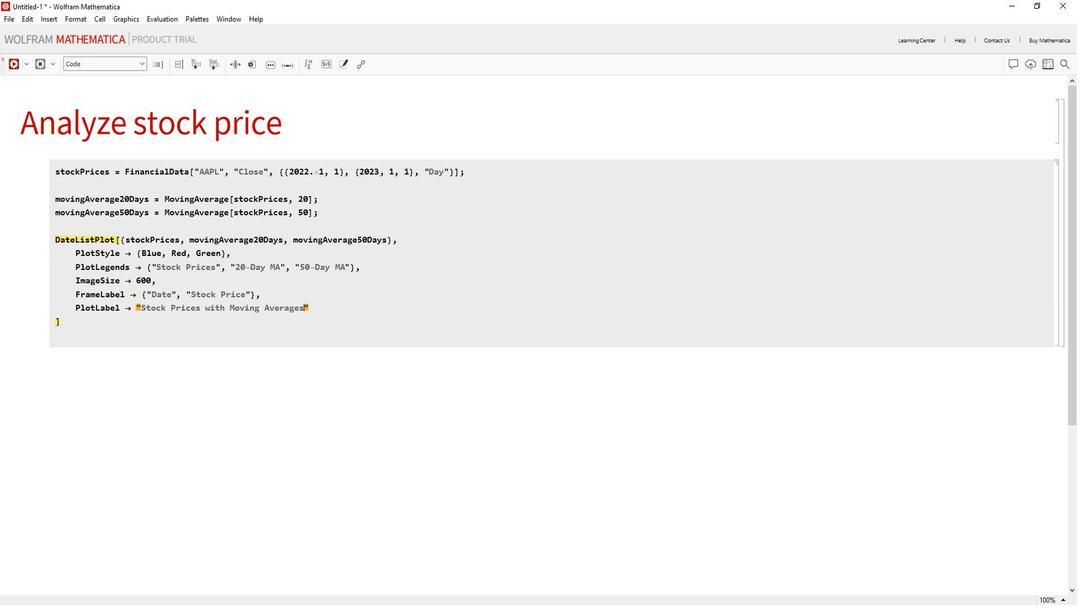 
Action: Mouse moved to (183, 316)
Screenshot: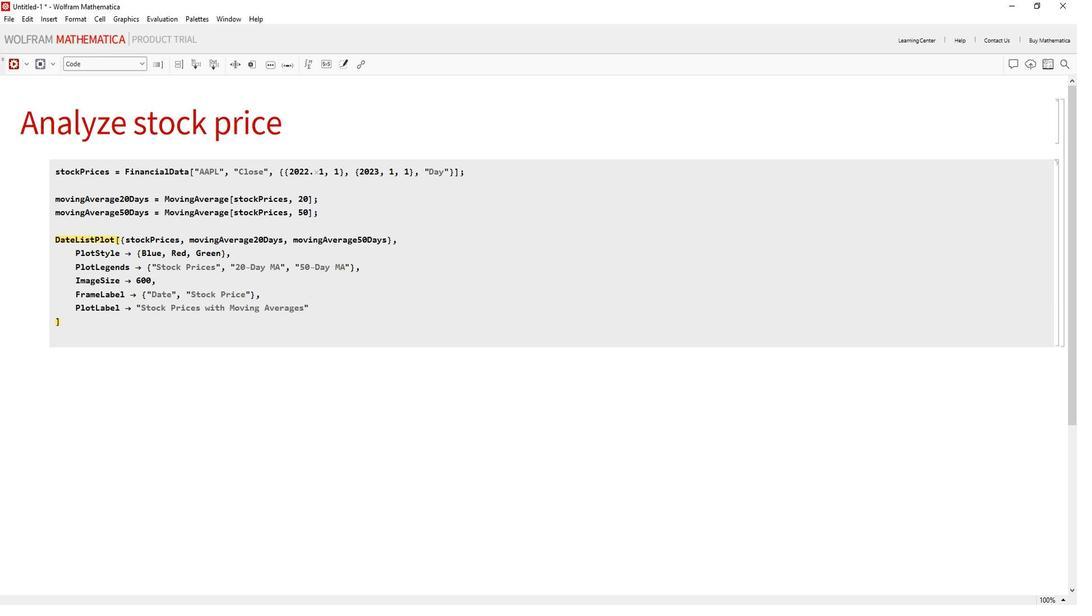 
Action: Mouse pressed left at (183, 316)
Screenshot: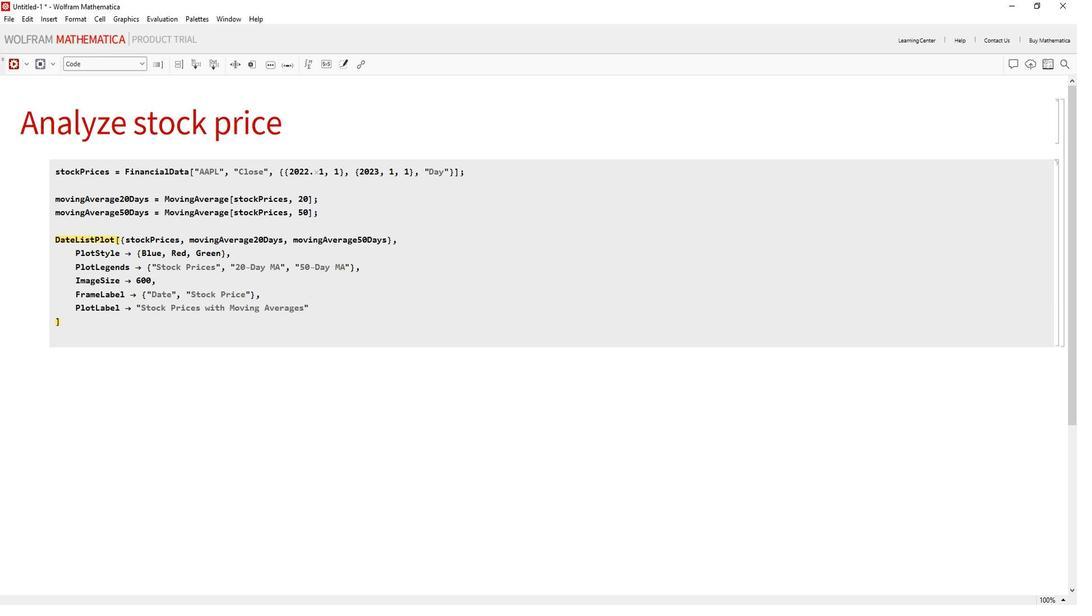 
Action: Mouse moved to (95, 317)
Screenshot: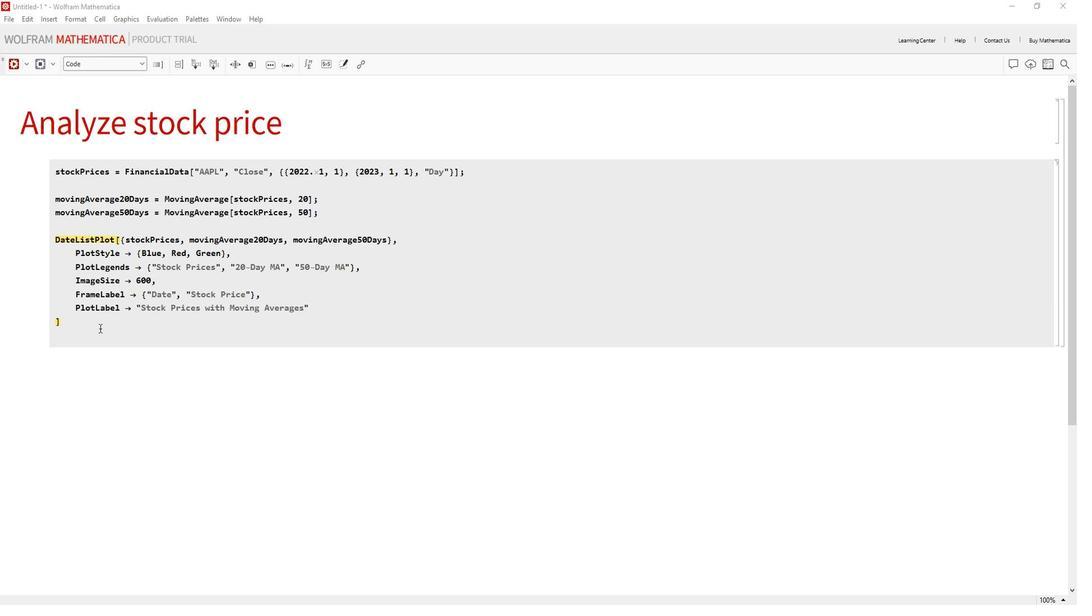 
Action: Mouse pressed left at (95, 317)
Screenshot: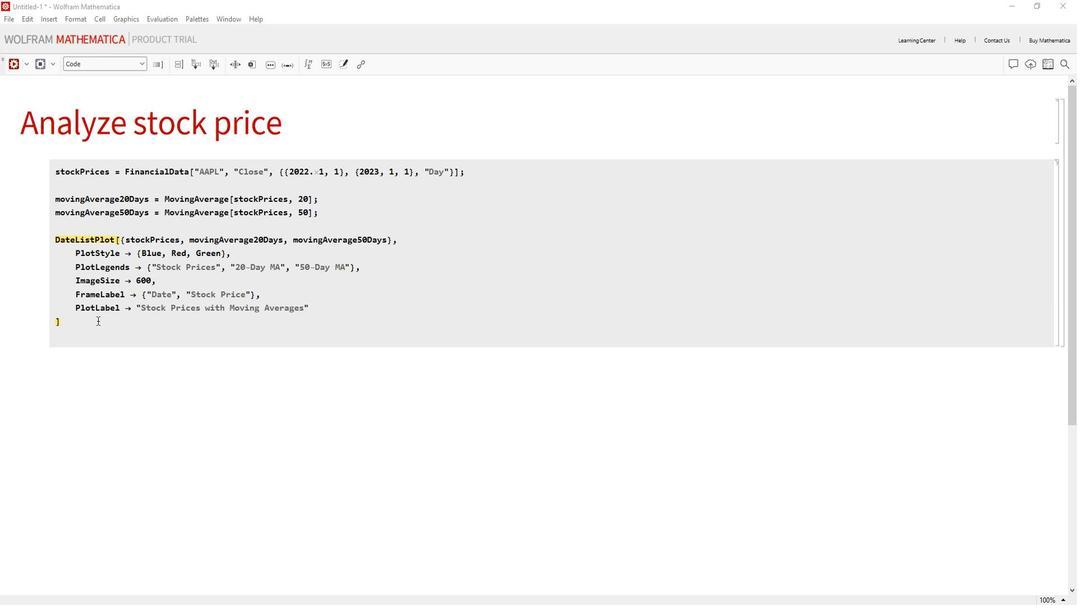 
Action: Mouse moved to (98, 317)
Screenshot: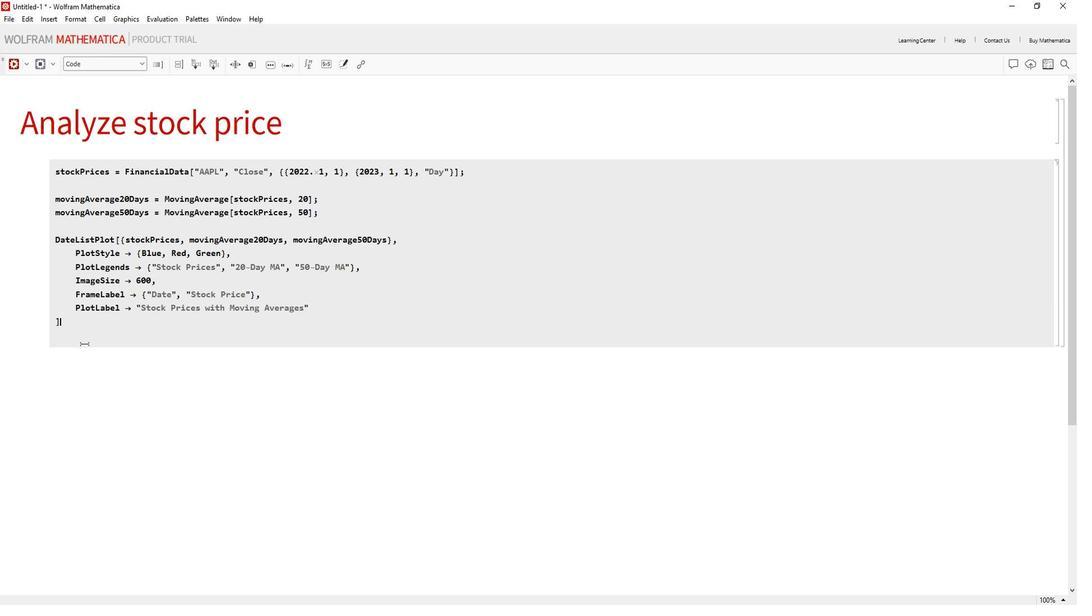 
Action: Mouse pressed left at (98, 317)
Screenshot: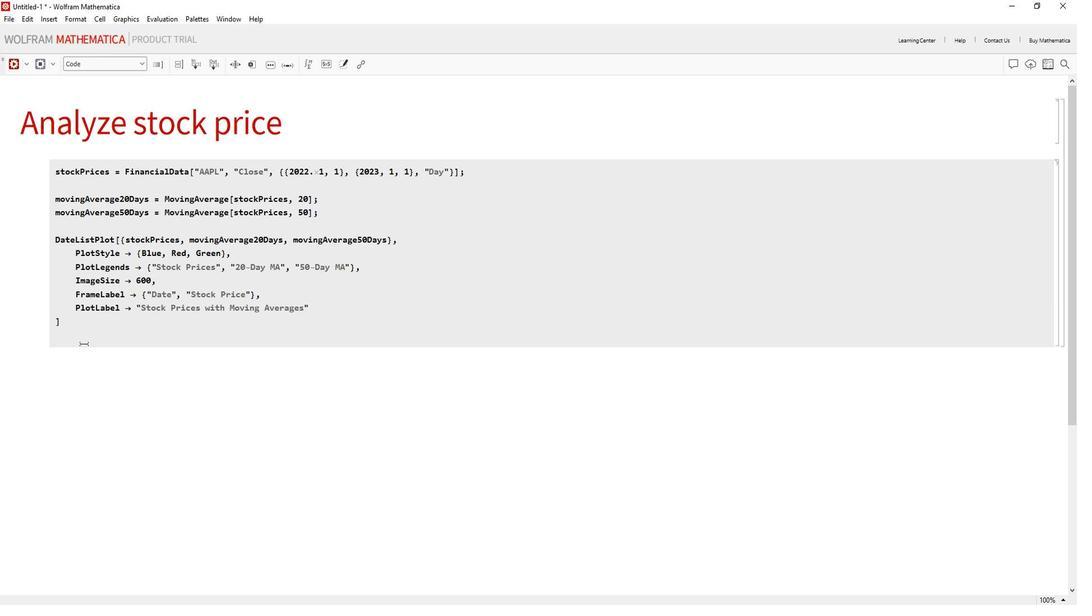 
Action: Mouse moved to (98, 317)
Screenshot: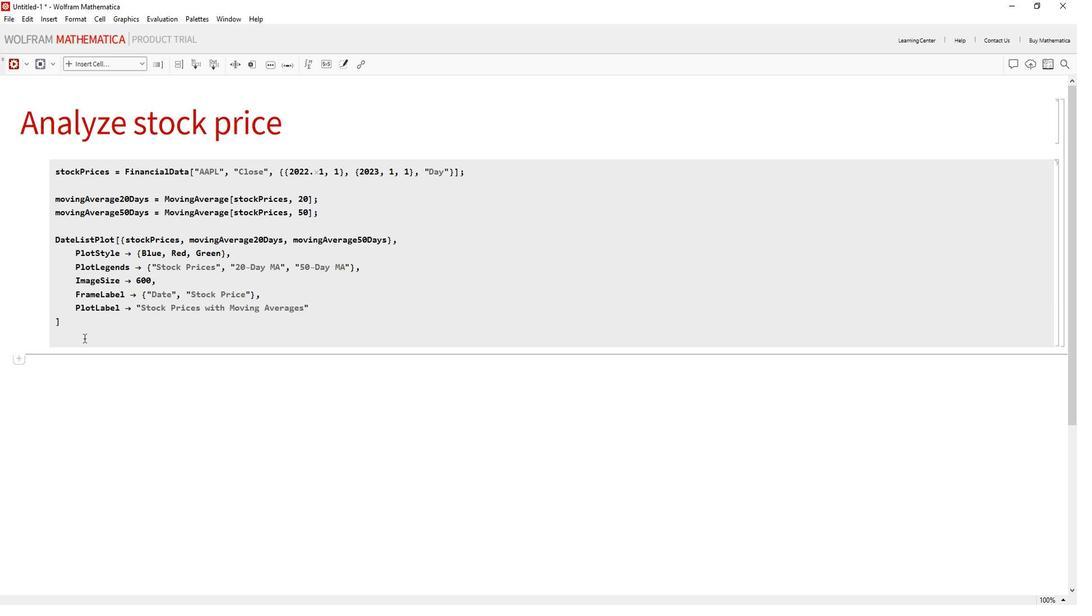 
Action: Mouse pressed left at (98, 317)
Screenshot: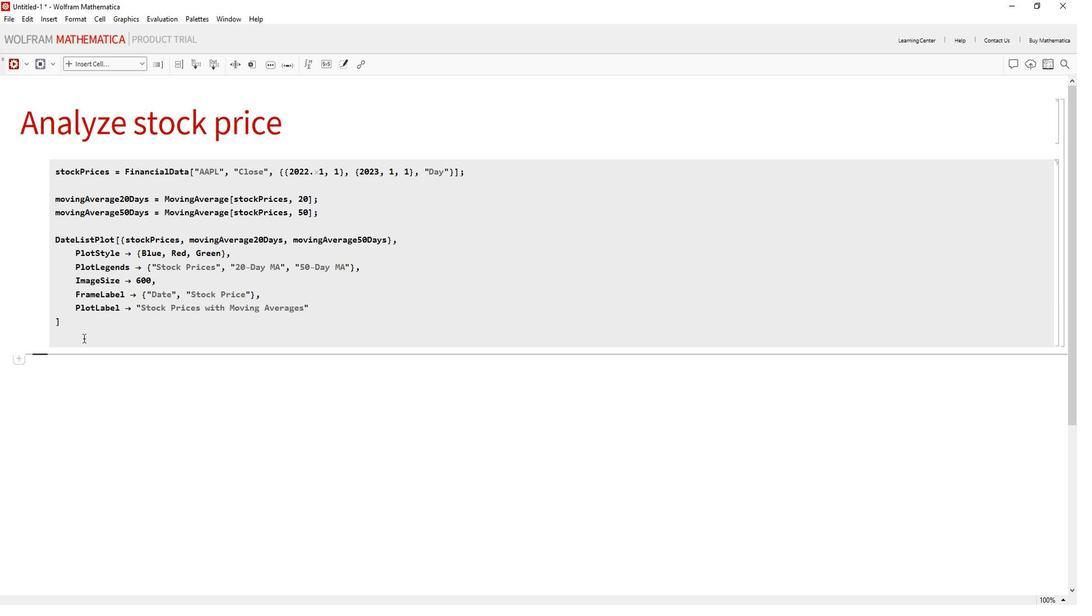
Action: Mouse moved to (98, 317)
Screenshot: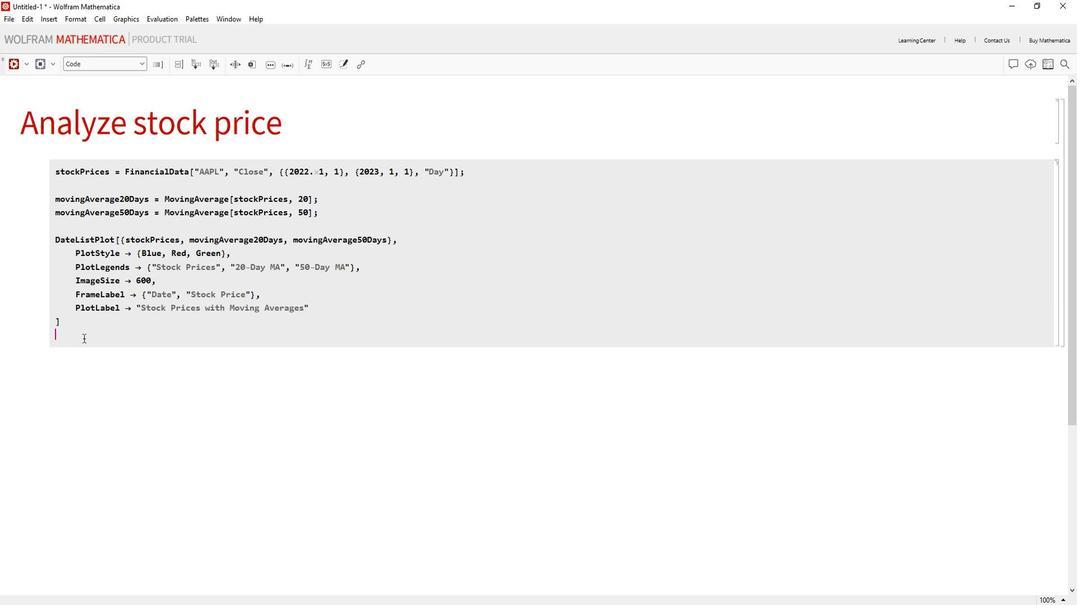 
Action: Key pressed <Key.backspace>
Screenshot: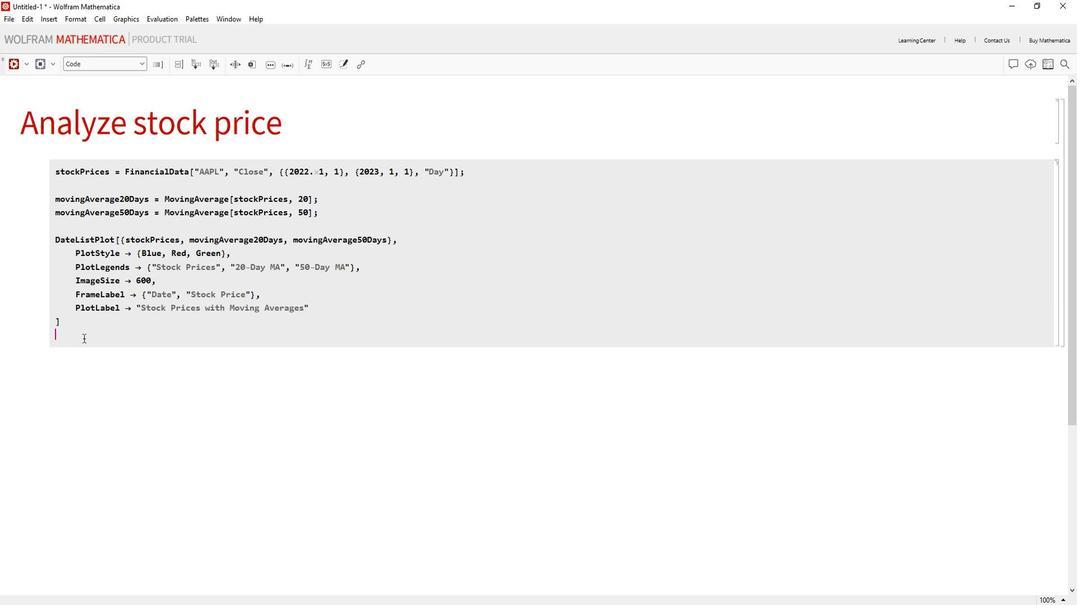 
Action: Mouse moved to (100, 317)
Screenshot: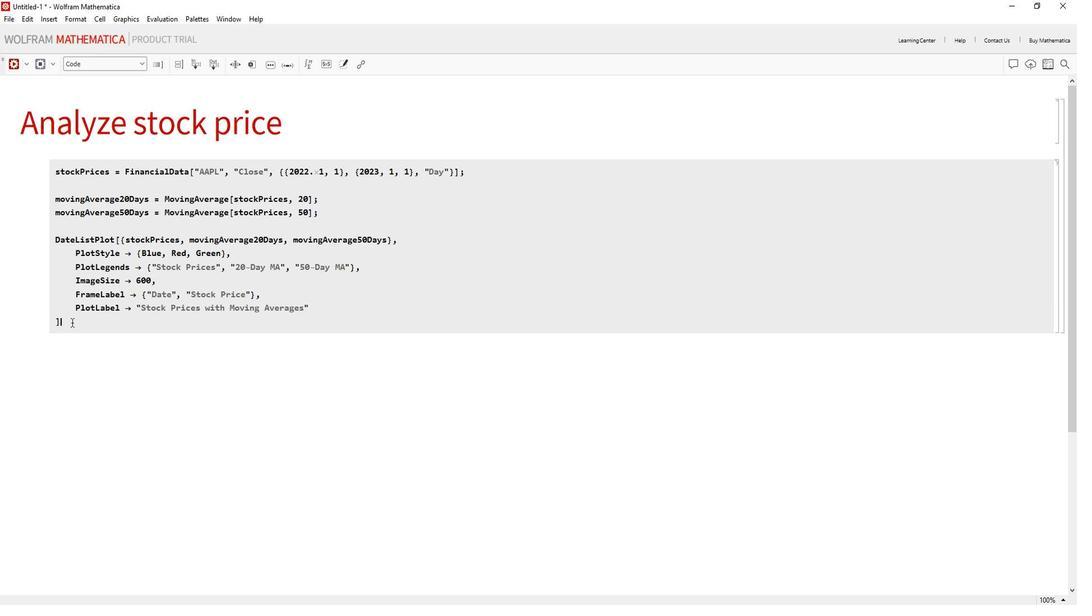 
Action: Mouse pressed left at (100, 317)
Screenshot: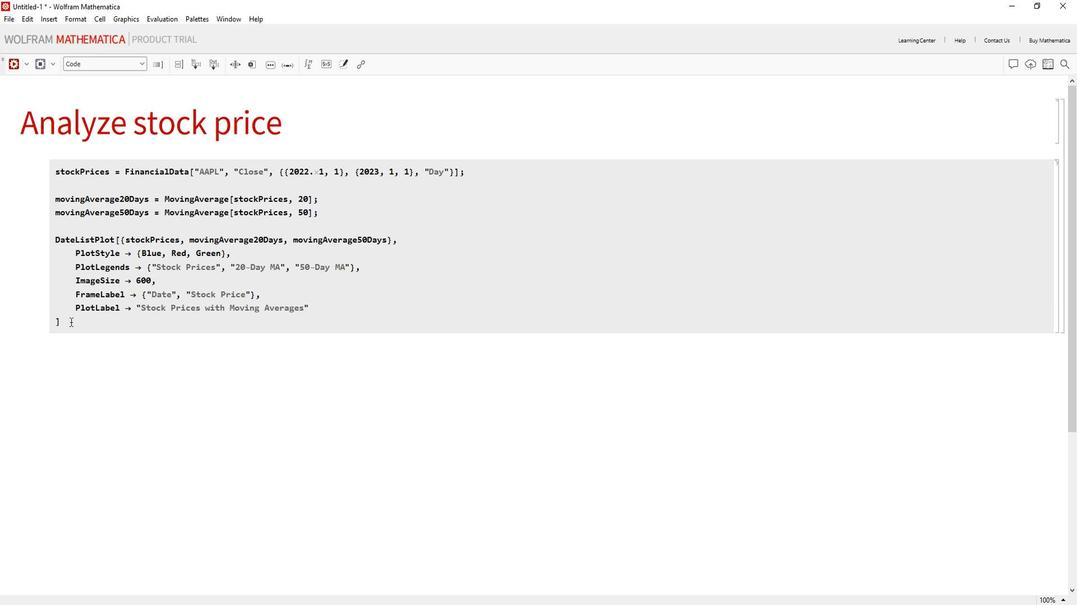 
Action: Mouse moved to (111, 319)
Screenshot: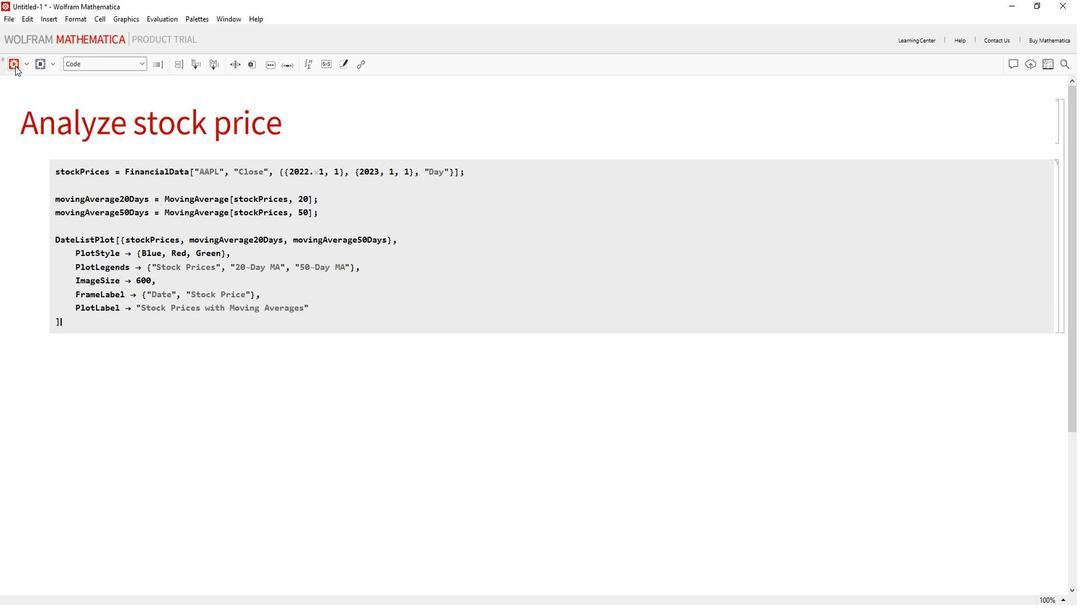 
Action: Mouse pressed left at (111, 319)
Screenshot: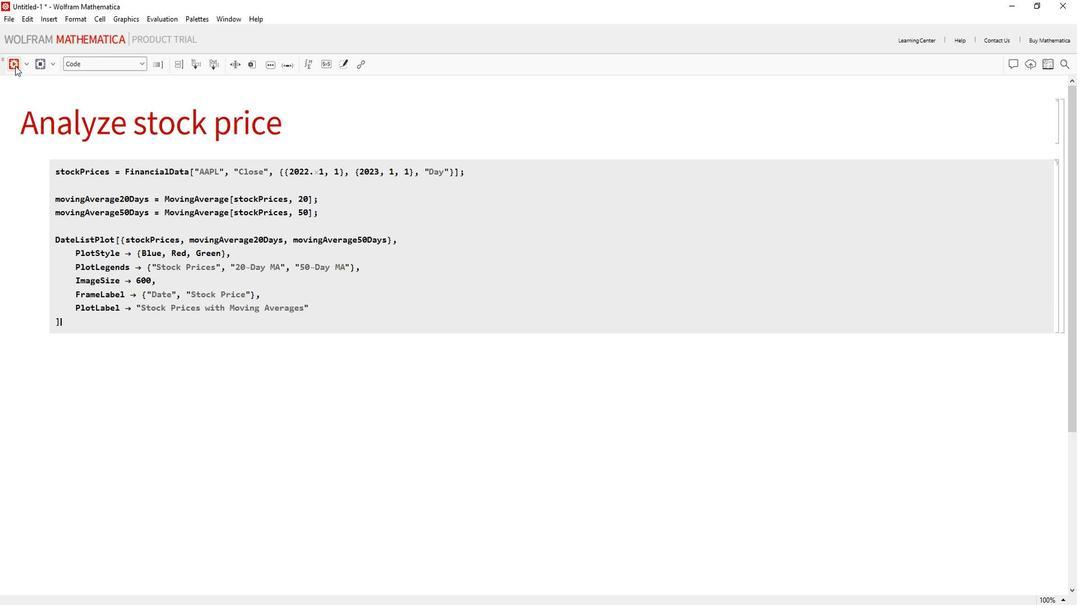 
Action: Mouse moved to (86, 317)
Screenshot: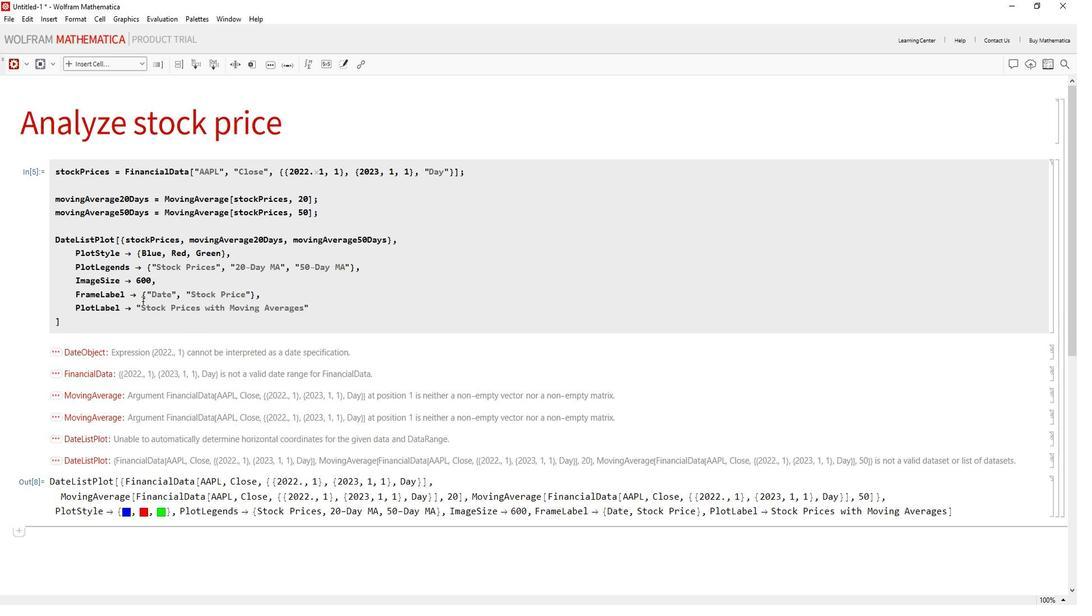 
Action: Mouse scrolled (86, 317) with delta (0, 0)
Screenshot: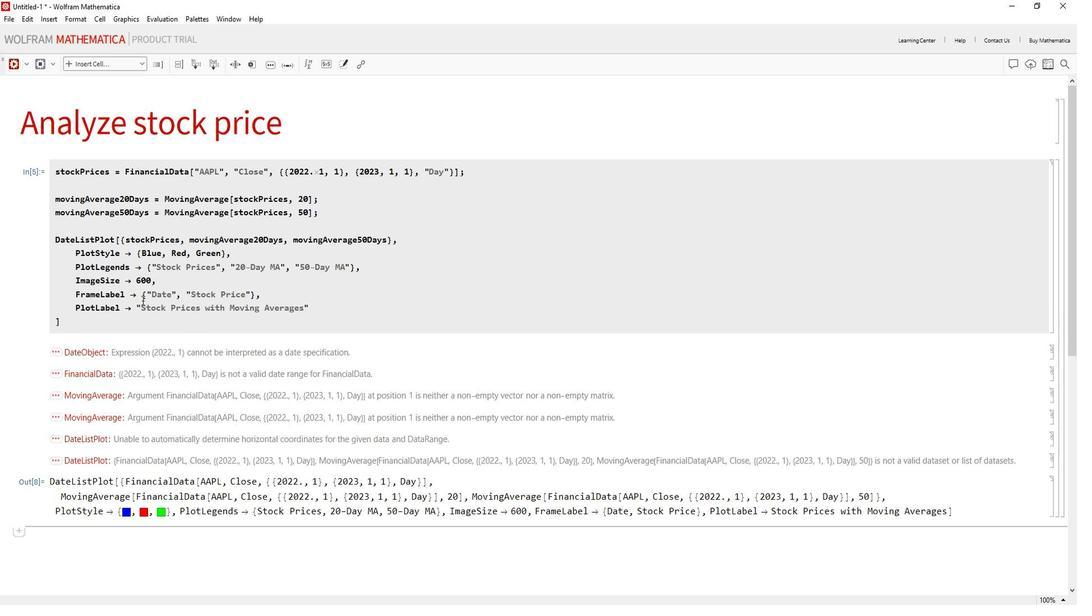 
Action: Mouse moved to (52, 318)
Screenshot: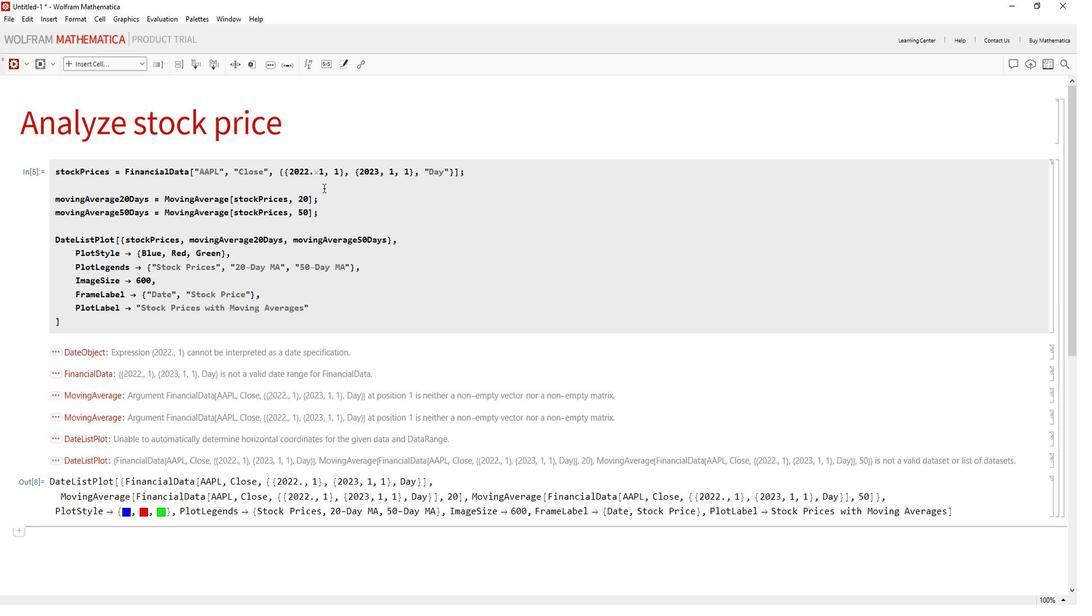 
Action: Mouse pressed left at (52, 318)
Screenshot: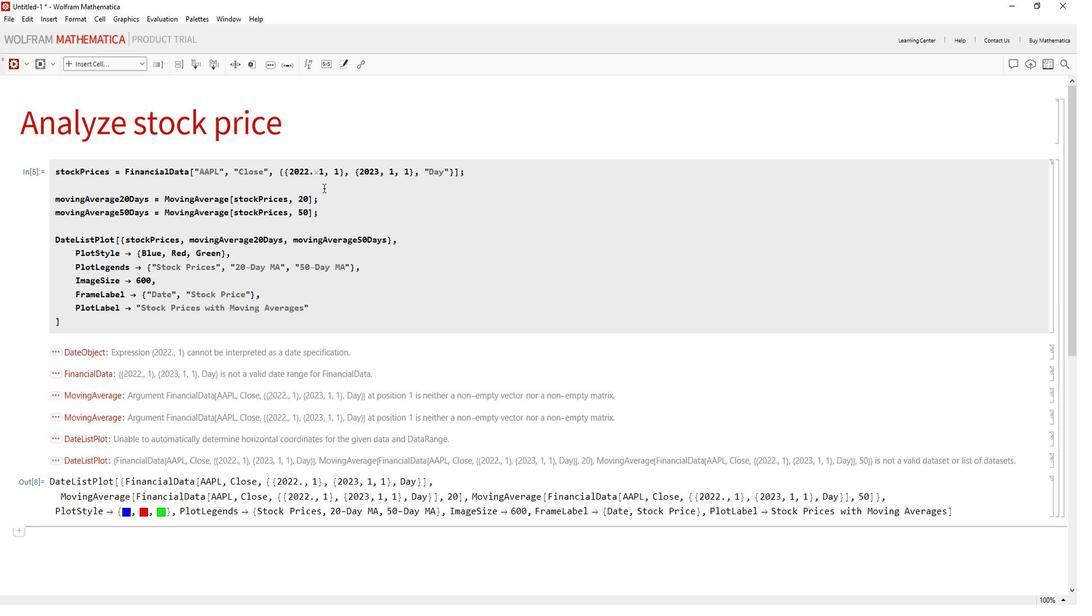 
Action: Mouse moved to (54, 318)
Screenshot: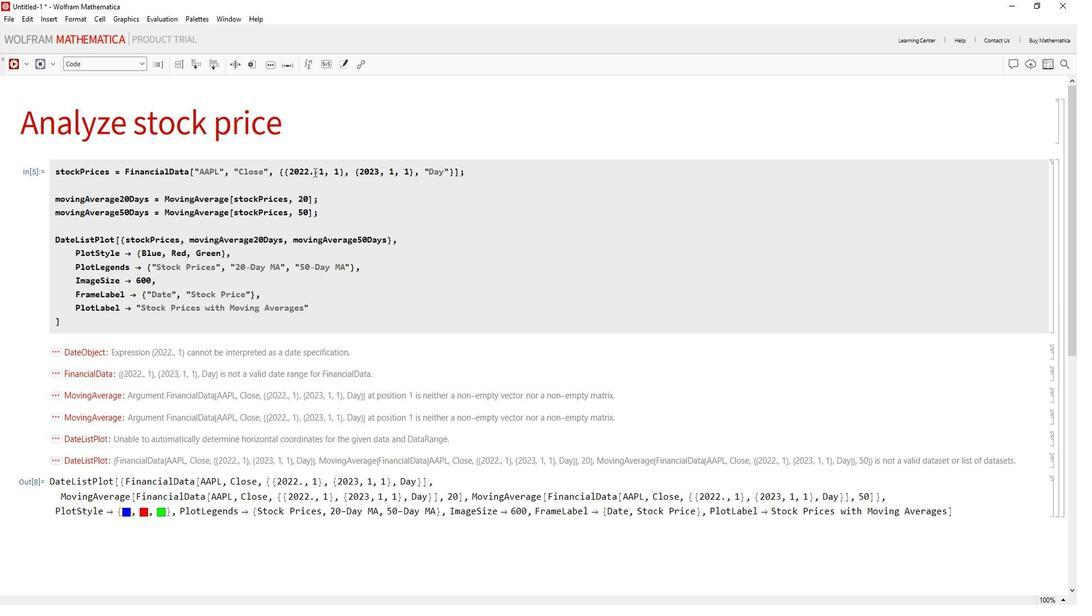 
Action: Mouse pressed left at (54, 318)
Screenshot: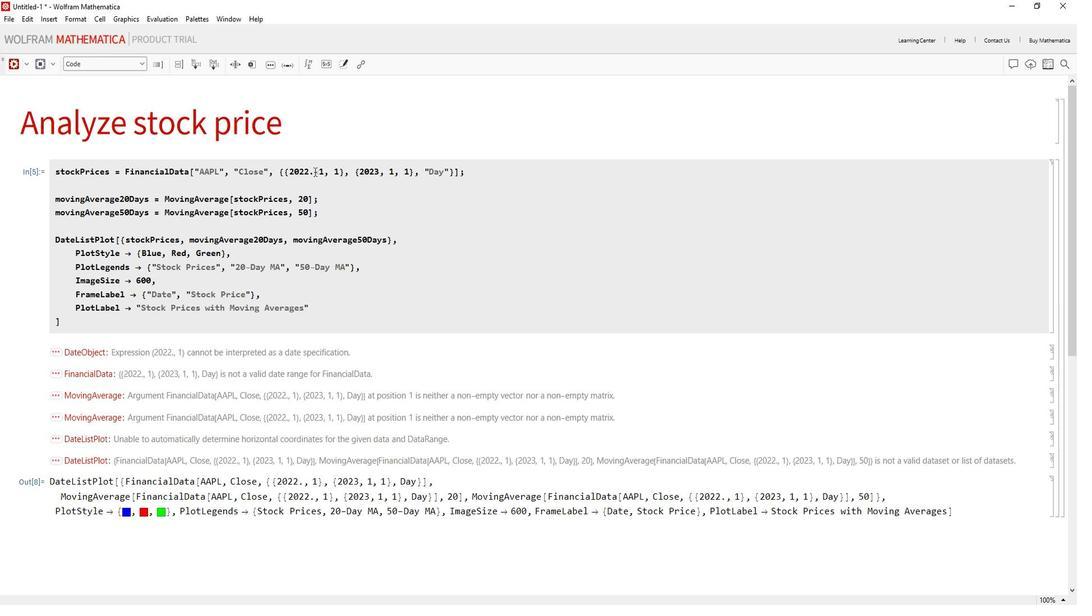 
Action: Mouse moved to (52, 318)
Screenshot: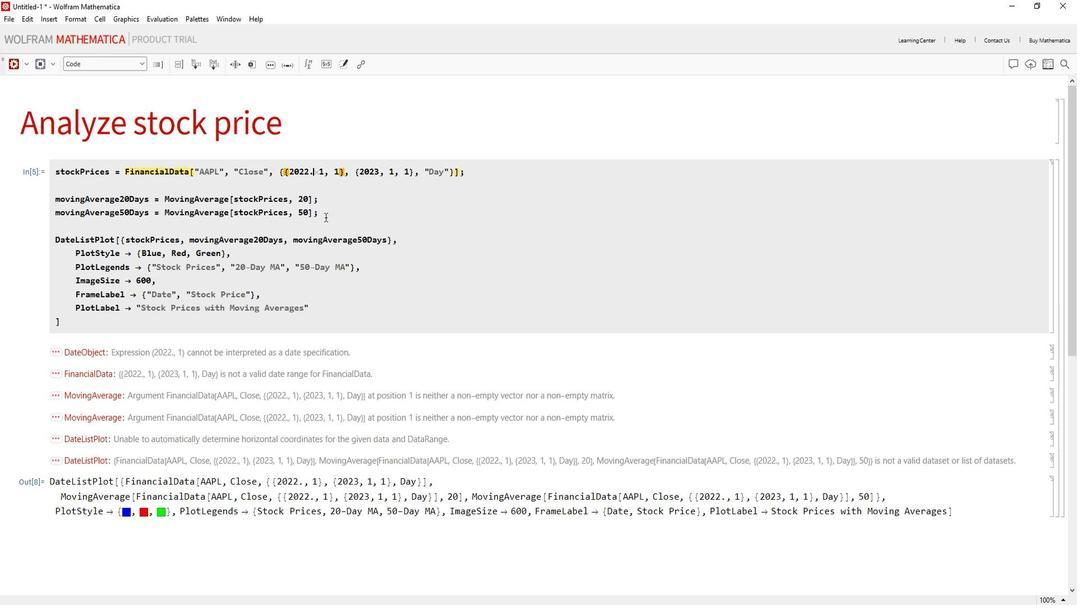 
Action: Key pressed <Key.backspace>,
Screenshot: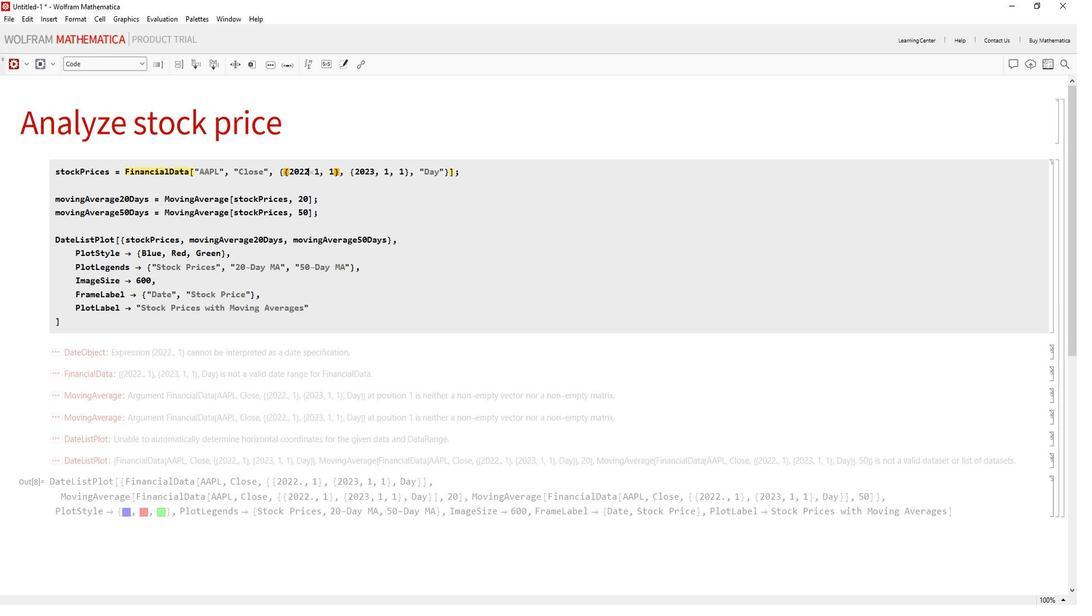 
Action: Mouse moved to (47, 318)
Screenshot: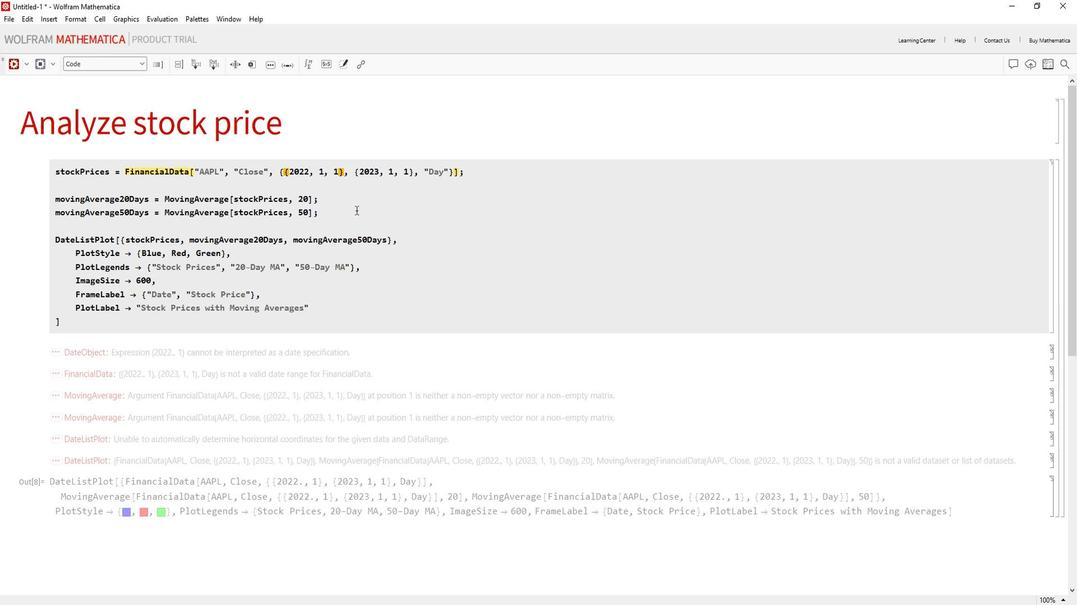 
Action: Mouse pressed left at (47, 318)
Screenshot: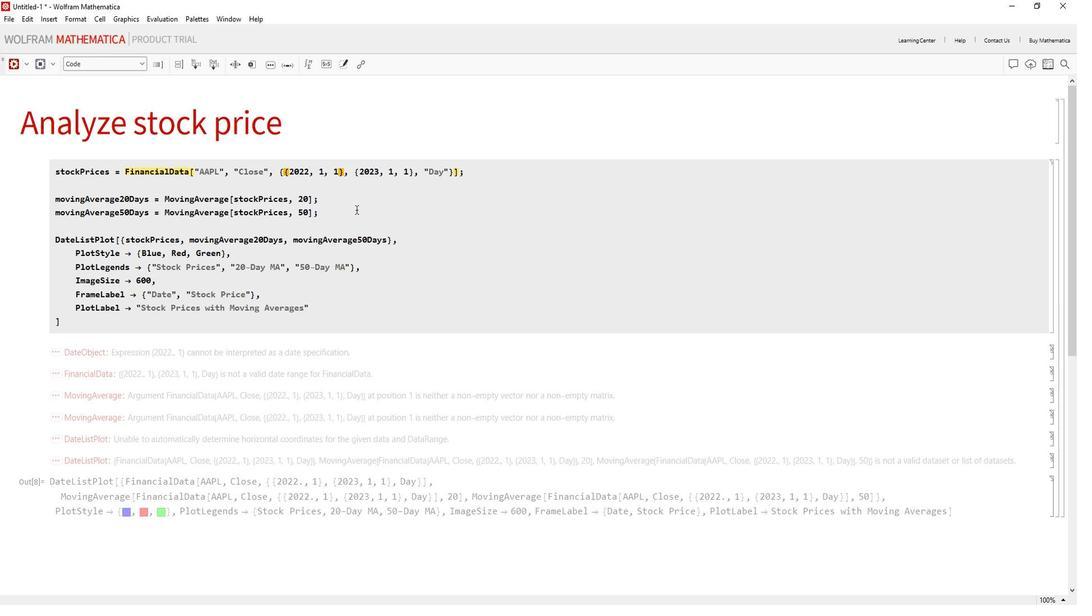 
Action: Mouse moved to (100, 317)
Screenshot: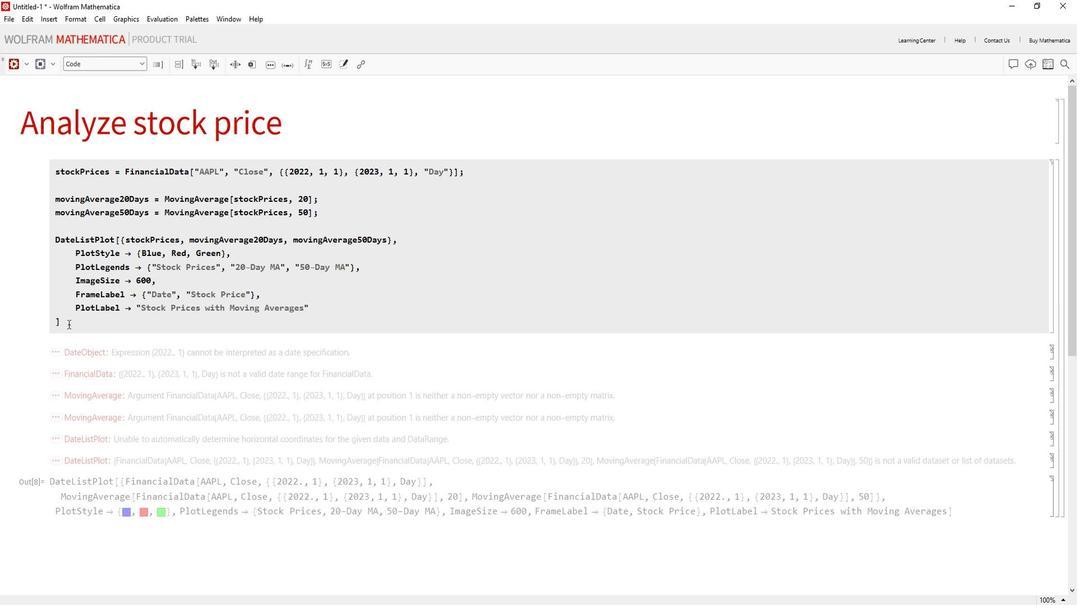 
Action: Mouse pressed left at (100, 317)
Screenshot: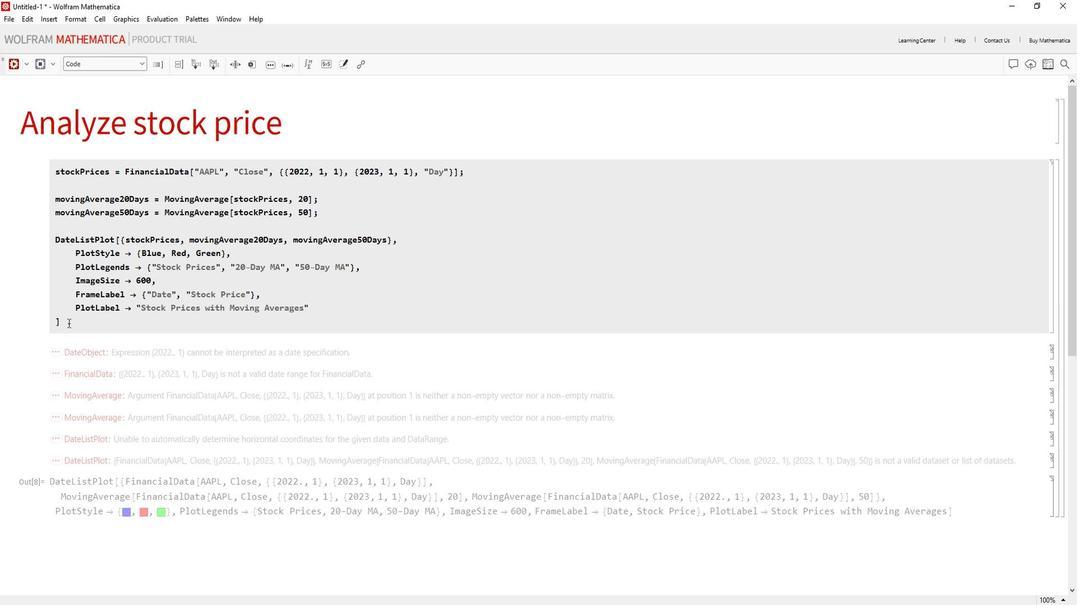 
Action: Mouse moved to (111, 319)
Screenshot: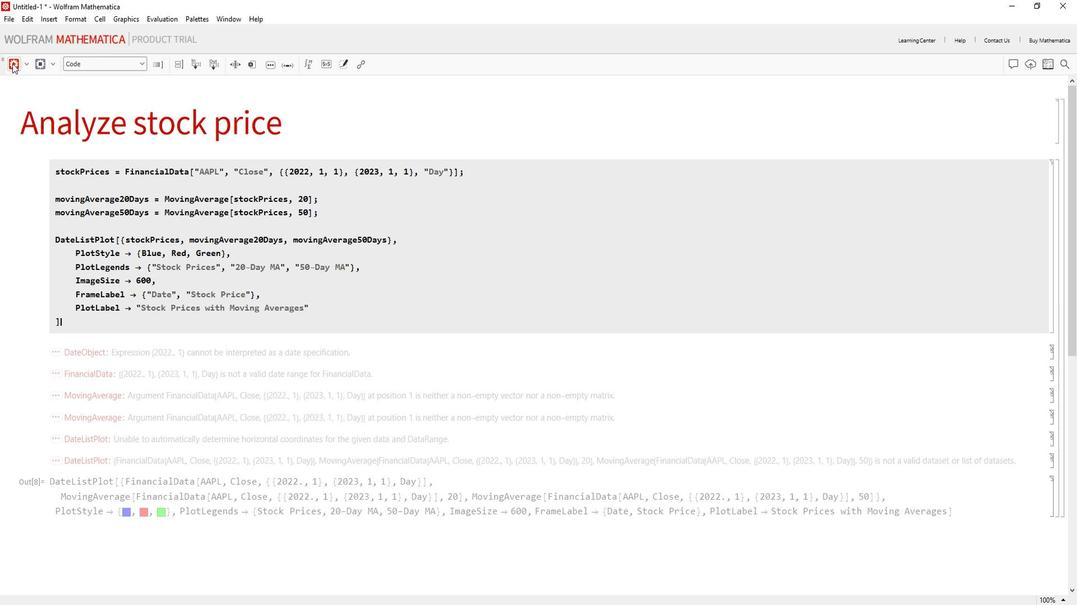 
Action: Mouse pressed left at (111, 319)
Screenshot: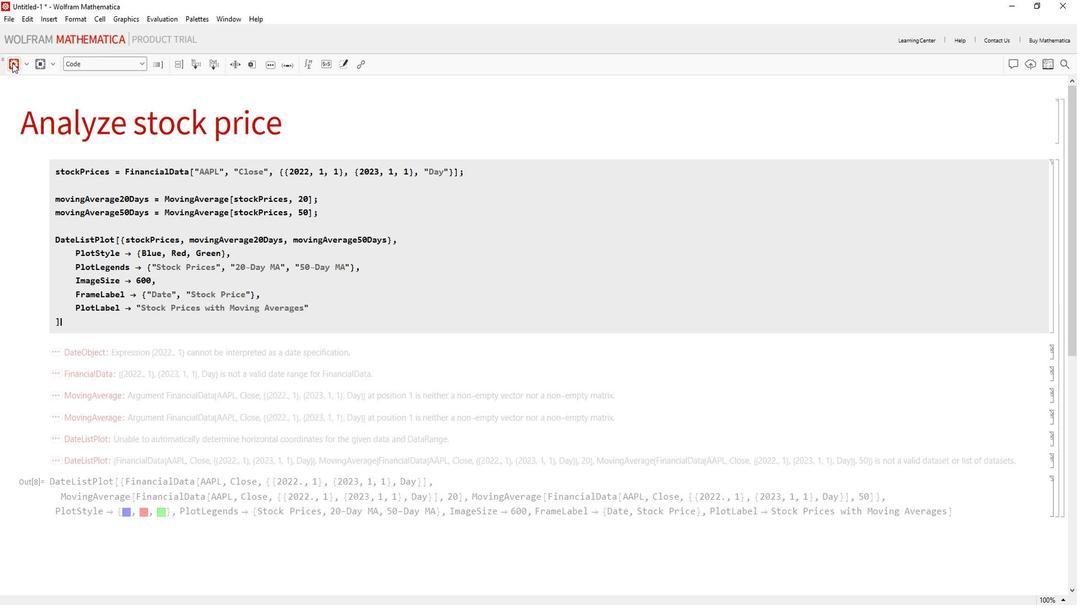 
Action: Mouse moved to (76, 317)
Screenshot: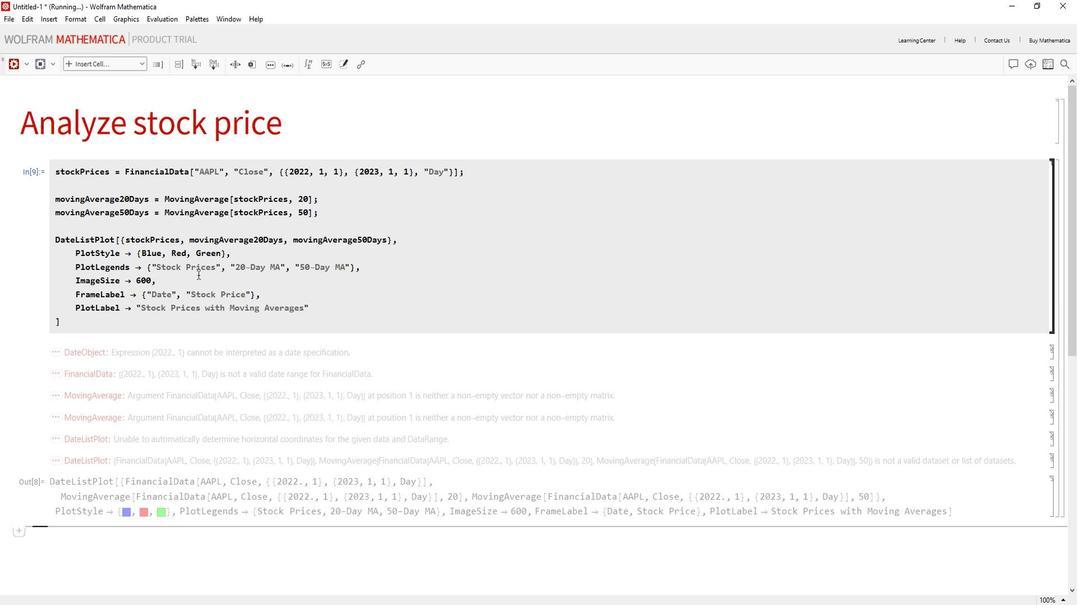 
Action: Mouse scrolled (76, 317) with delta (0, 0)
Screenshot: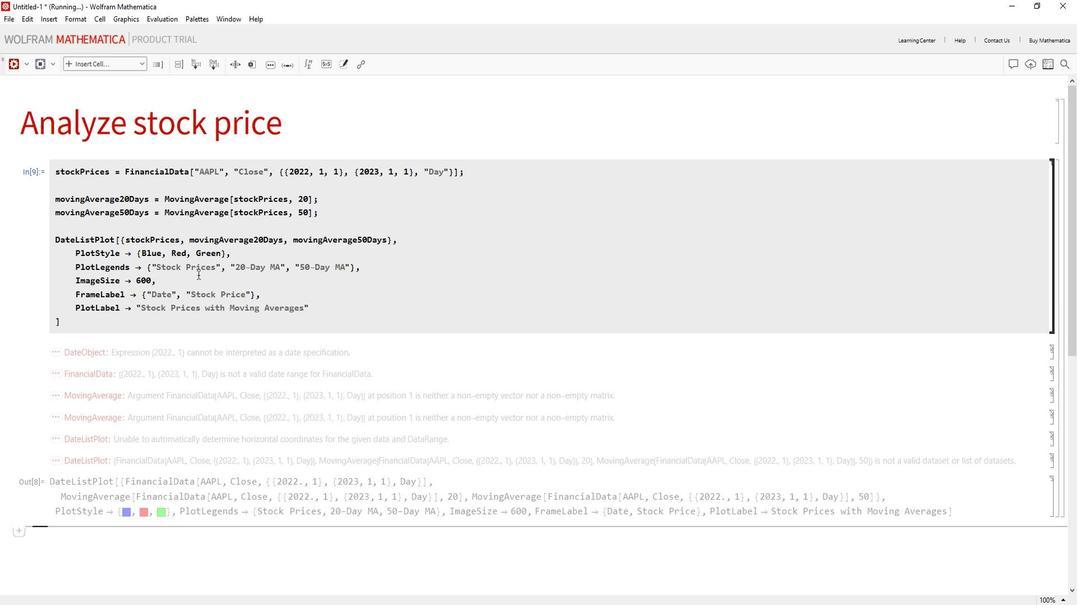 
Action: Mouse moved to (76, 317)
Screenshot: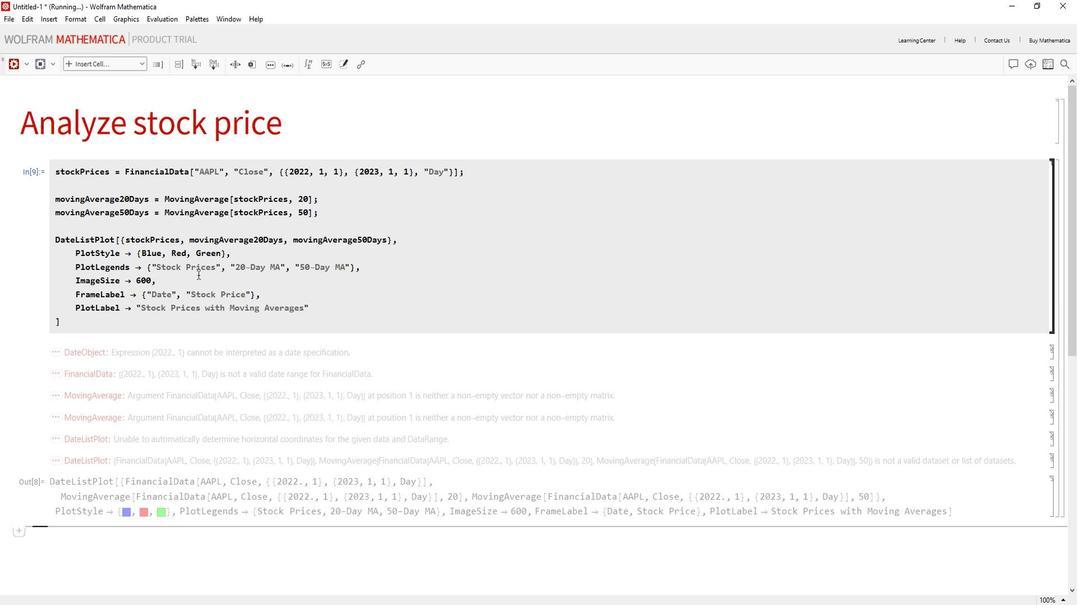 
Action: Mouse scrolled (76, 317) with delta (0, 0)
Screenshot: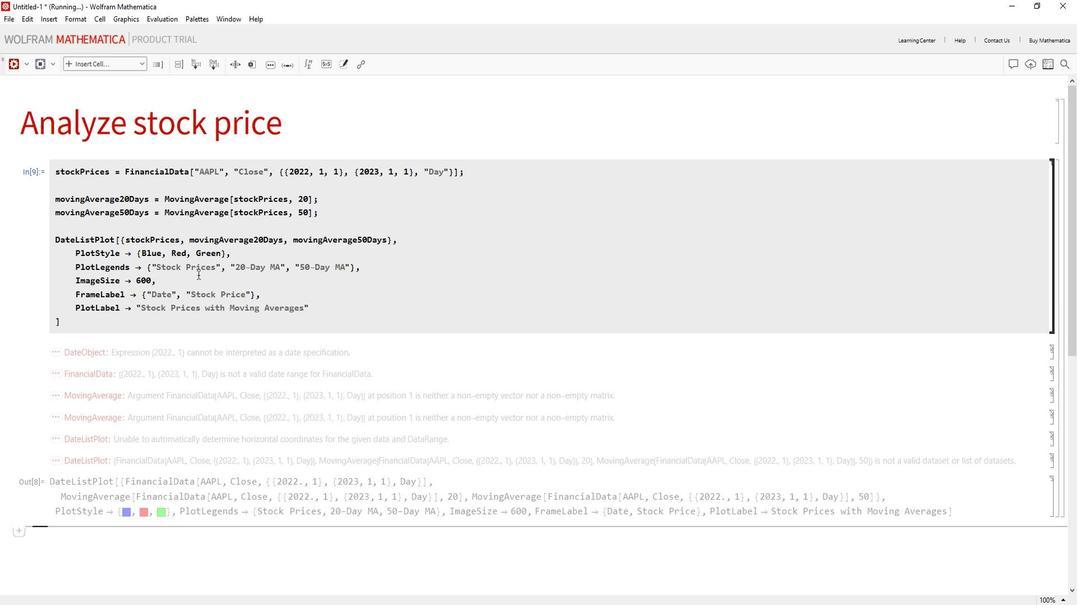 
Action: Mouse moved to (76, 317)
Screenshot: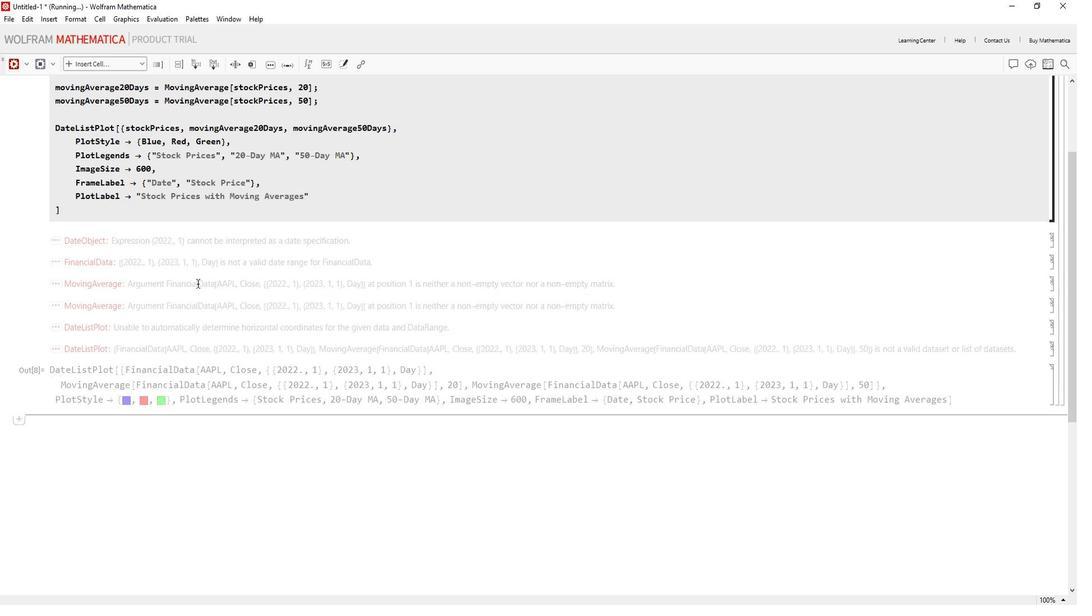 
Action: Mouse scrolled (76, 317) with delta (0, 0)
Screenshot: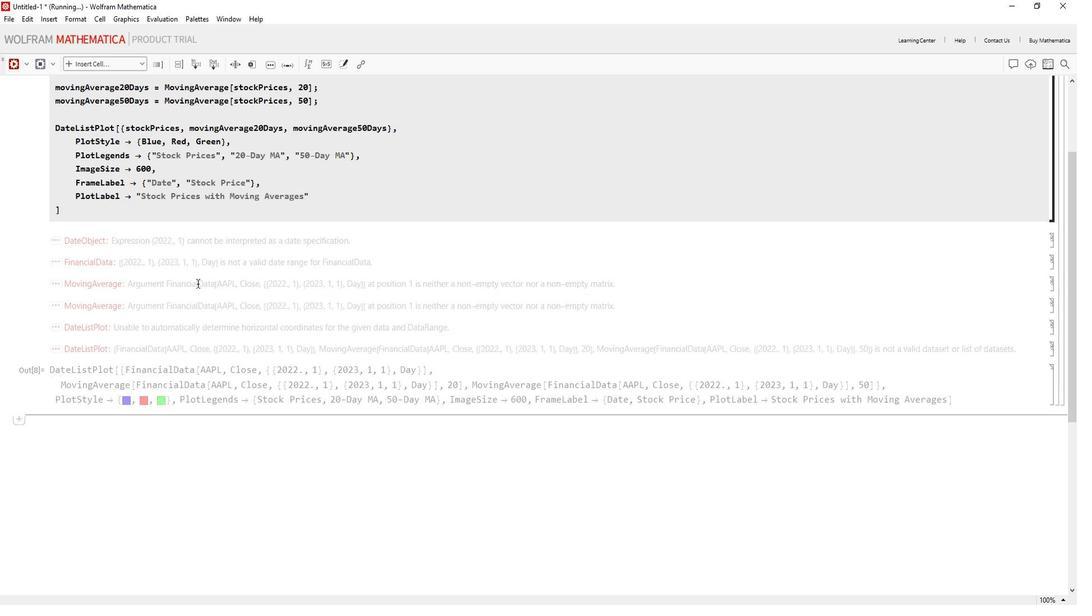
Action: Mouse moved to (66, 316)
Screenshot: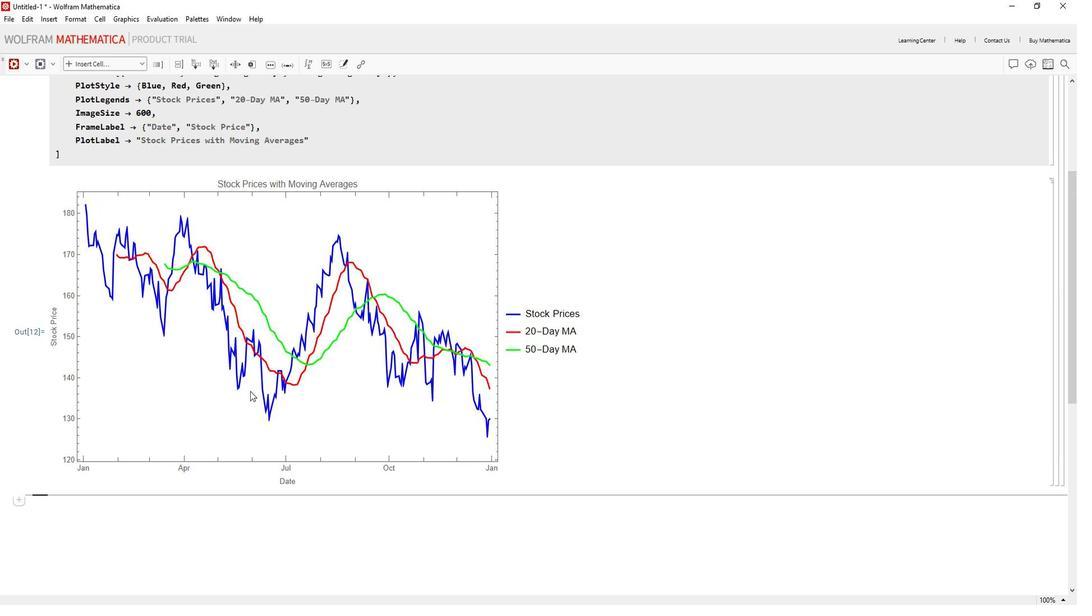 
Action: Mouse scrolled (66, 316) with delta (0, 0)
Screenshot: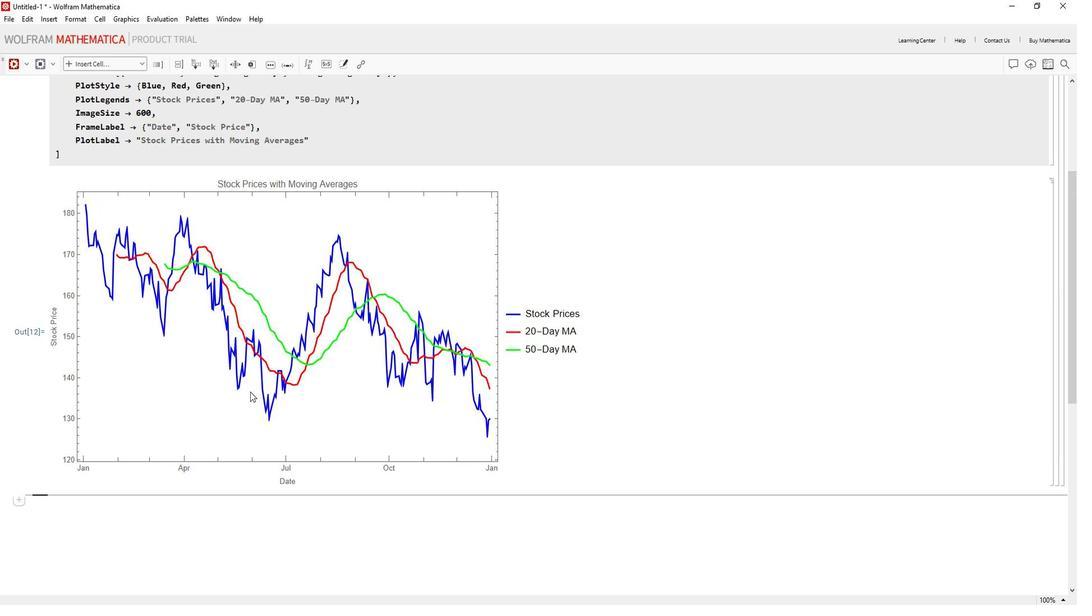 
Action: Mouse moved to (14, 316)
Screenshot: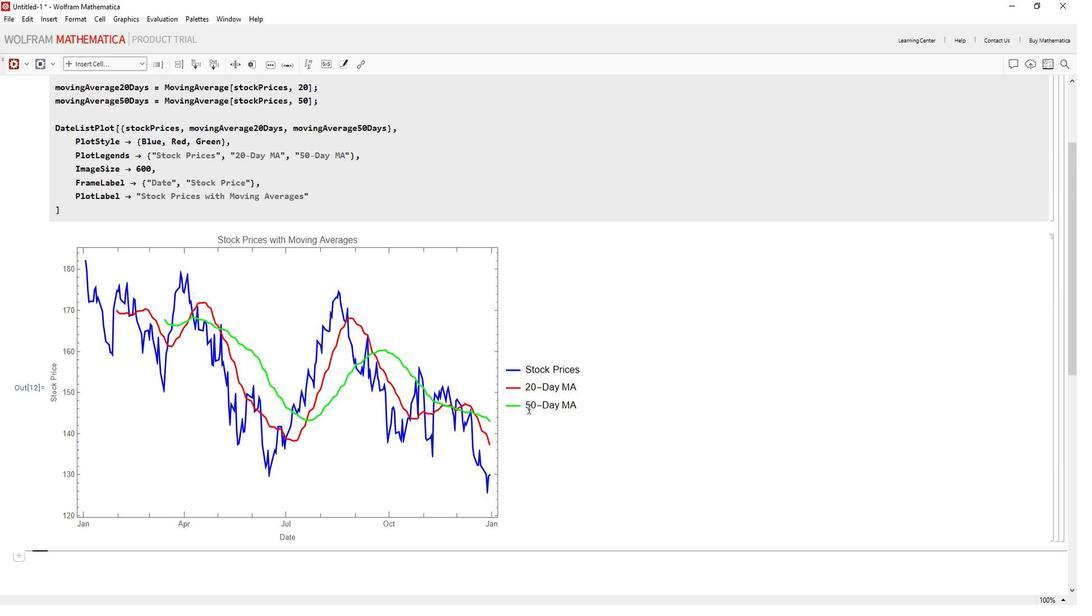 
